 Task: Create a due date automation trigger when advanced on, on the tuesday before a card is due add fields with custom field "Resume" cleared at 11:00 AM.
Action: Mouse moved to (1027, 319)
Screenshot: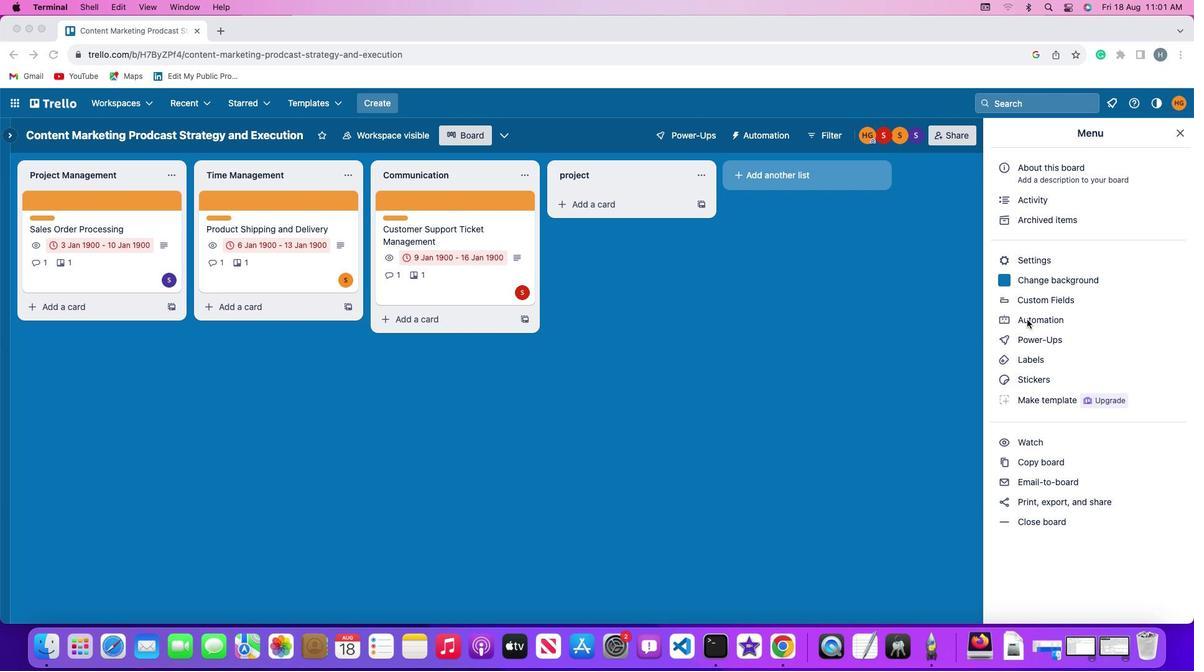 
Action: Mouse pressed left at (1027, 319)
Screenshot: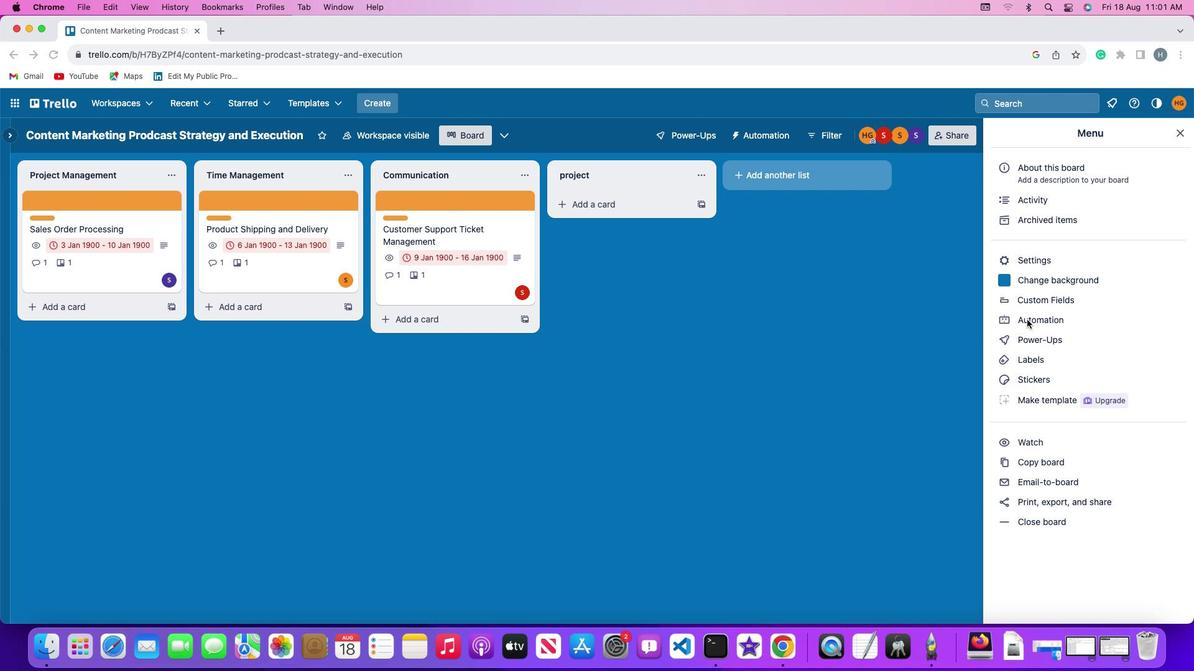 
Action: Mouse moved to (1027, 319)
Screenshot: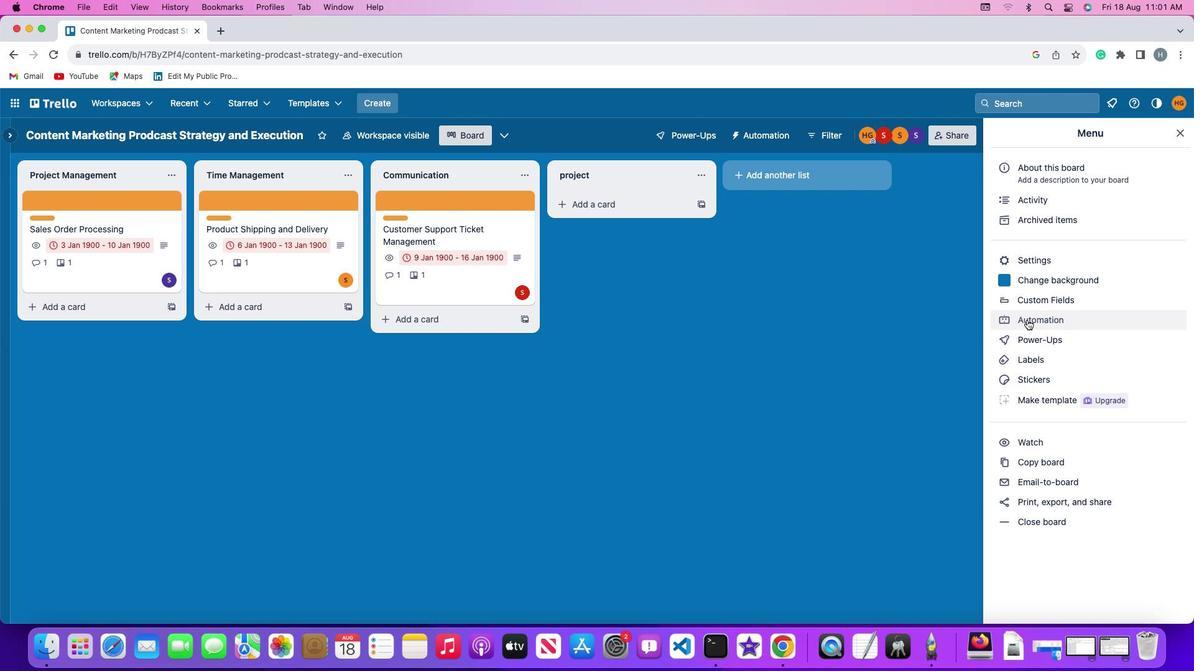
Action: Mouse pressed left at (1027, 319)
Screenshot: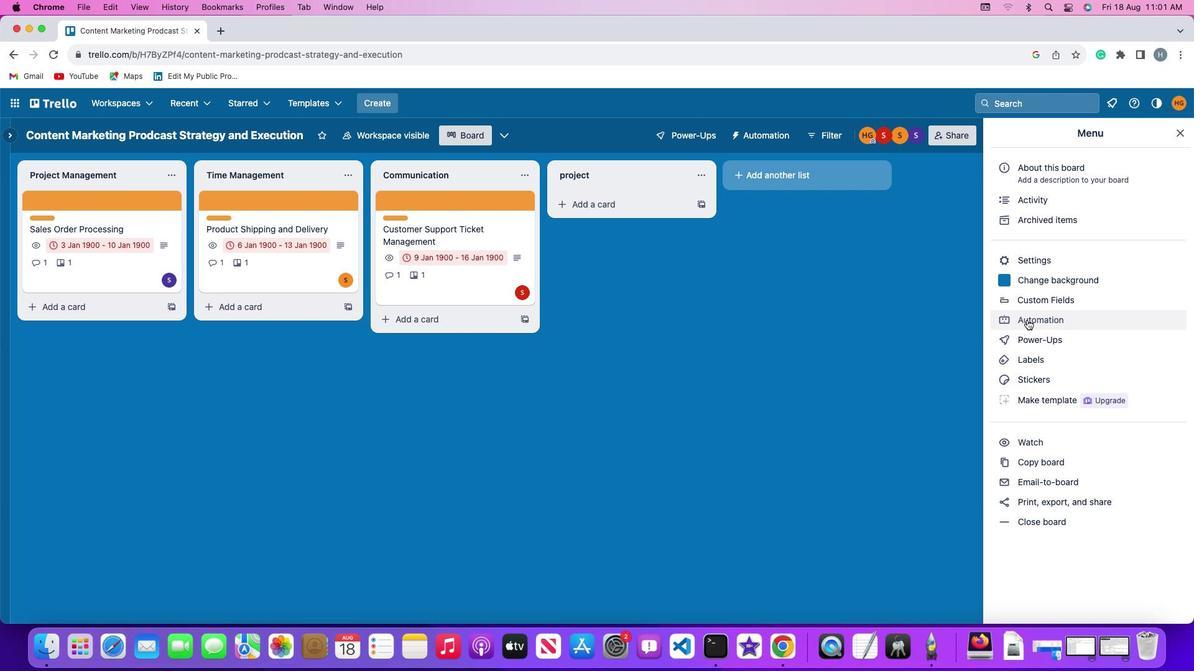 
Action: Mouse moved to (57, 295)
Screenshot: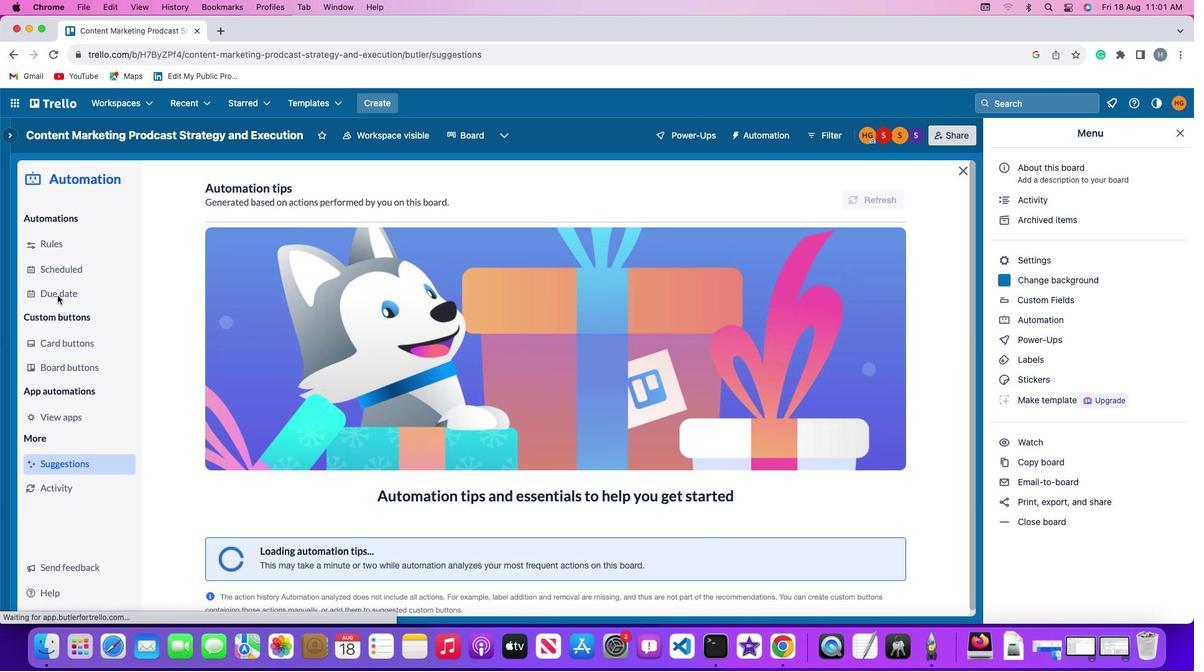 
Action: Mouse pressed left at (57, 295)
Screenshot: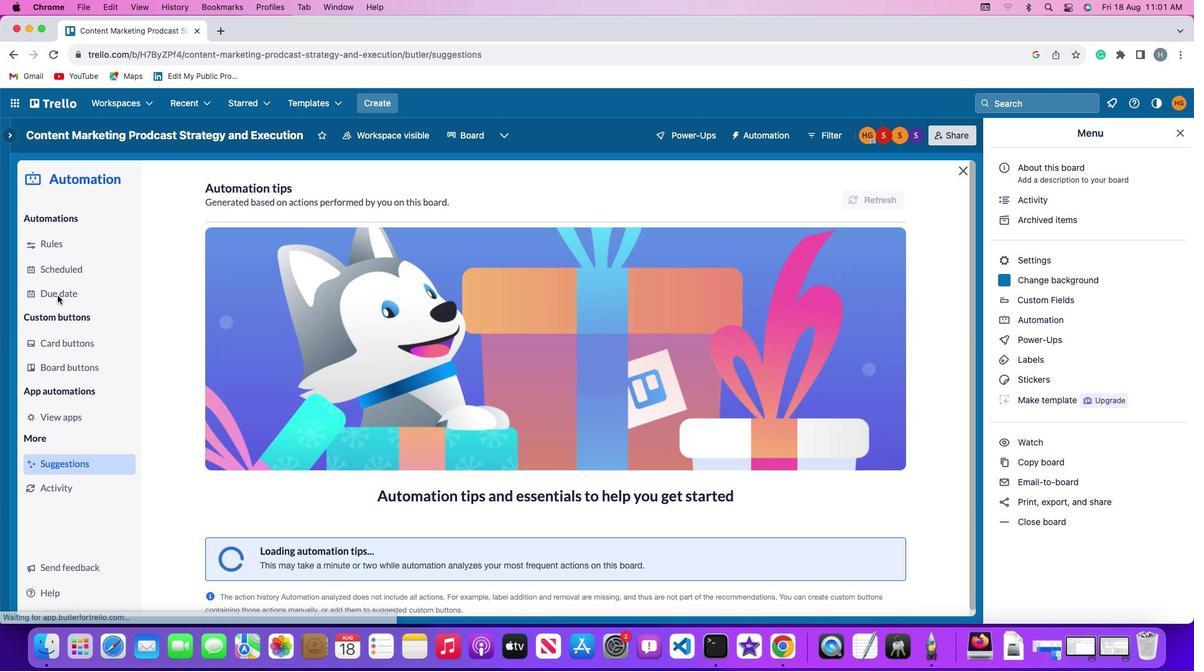 
Action: Mouse moved to (835, 191)
Screenshot: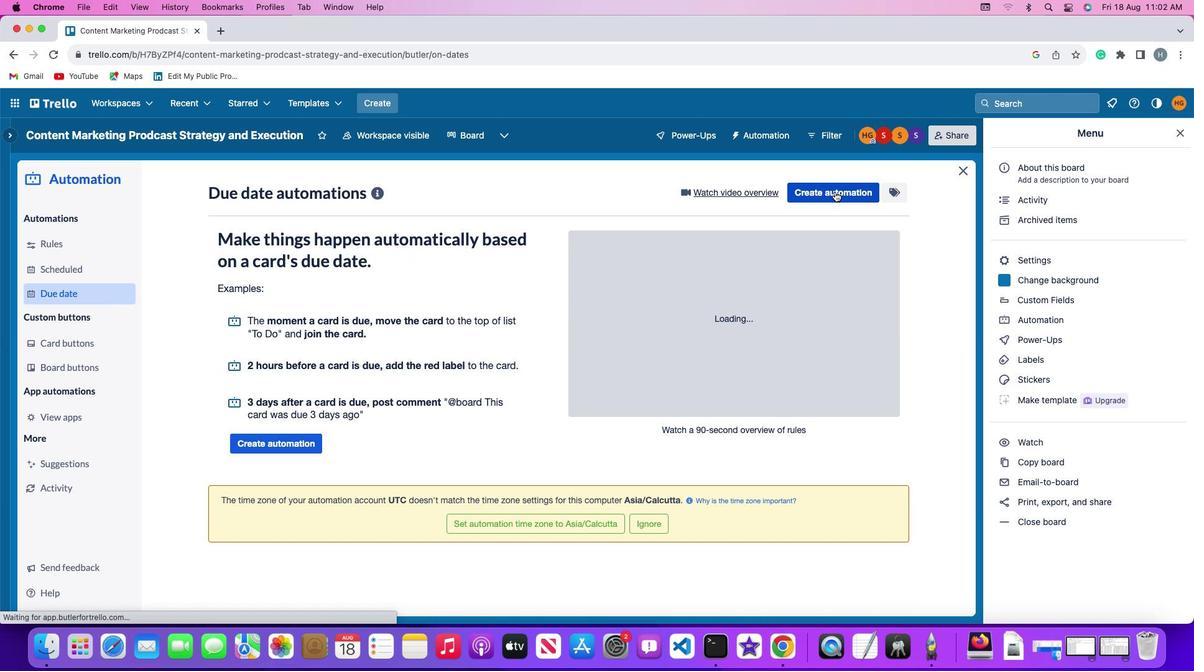 
Action: Mouse pressed left at (835, 191)
Screenshot: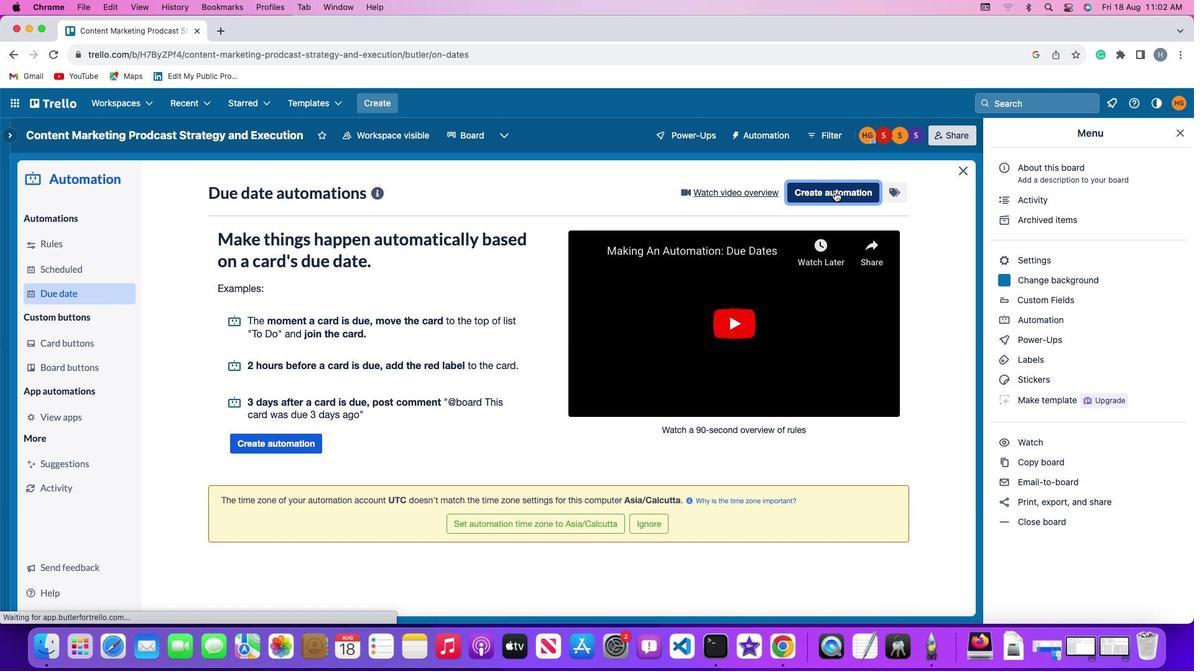 
Action: Mouse moved to (248, 310)
Screenshot: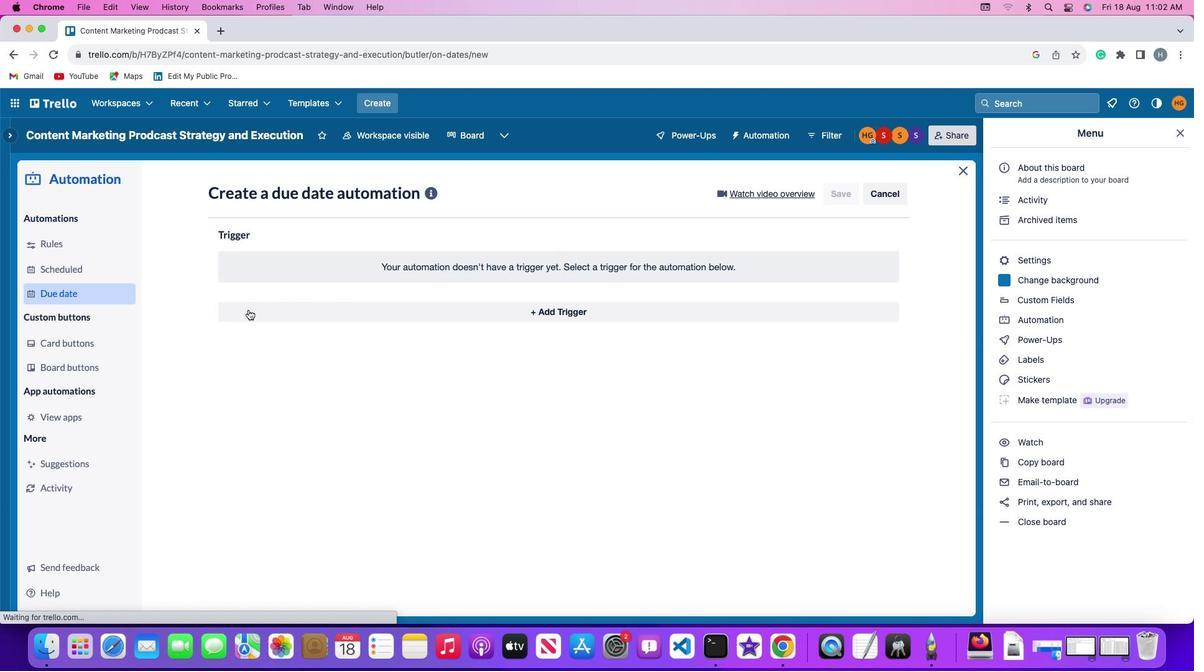 
Action: Mouse pressed left at (248, 310)
Screenshot: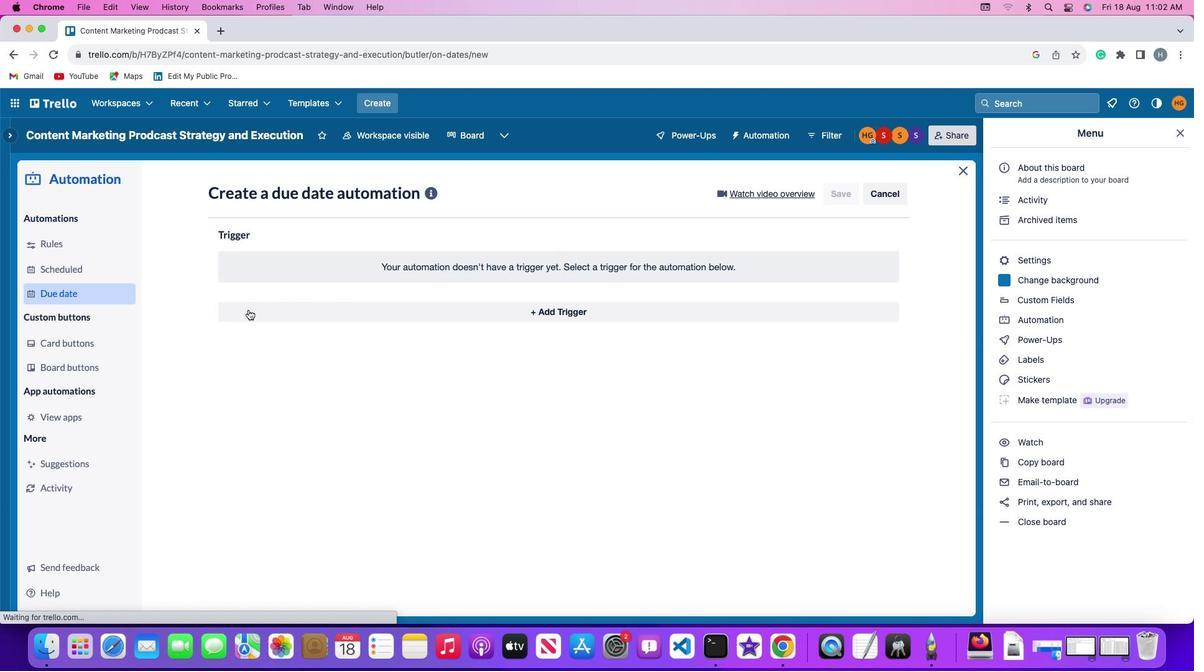 
Action: Mouse moved to (266, 546)
Screenshot: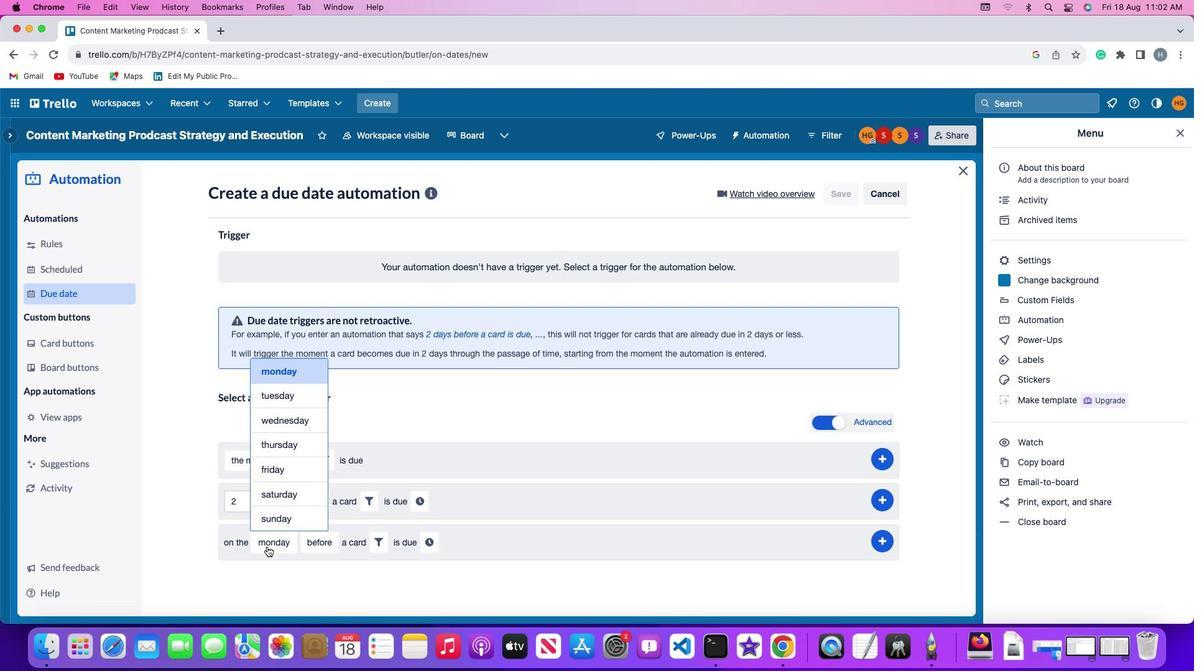 
Action: Mouse pressed left at (266, 546)
Screenshot: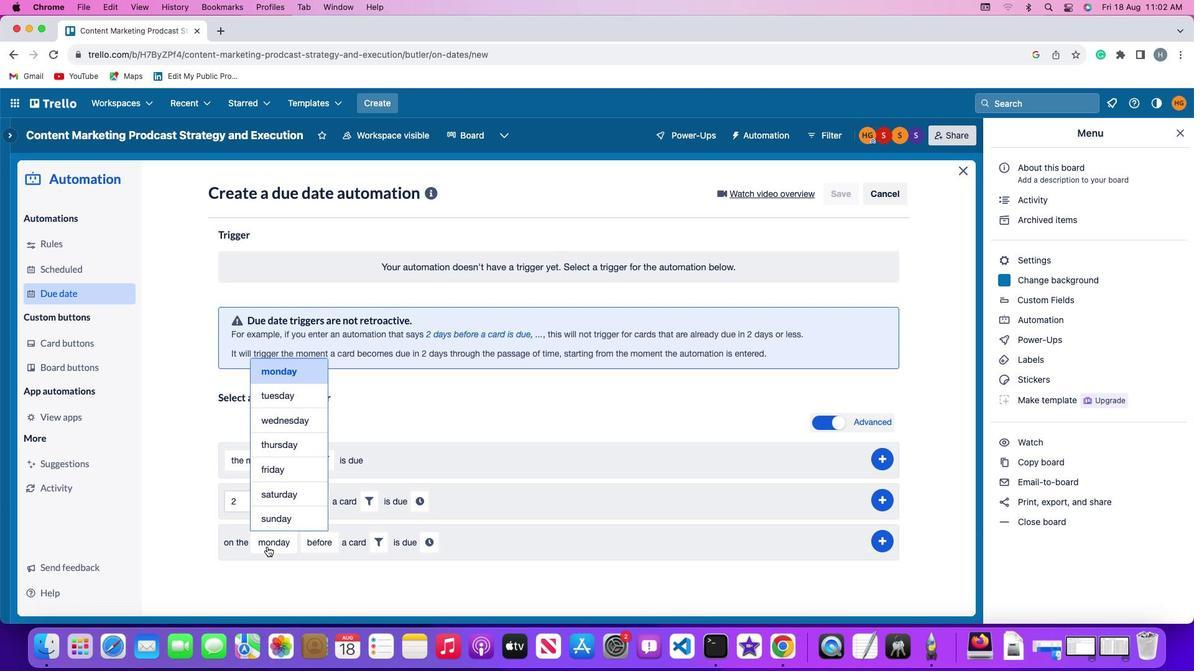 
Action: Mouse moved to (289, 393)
Screenshot: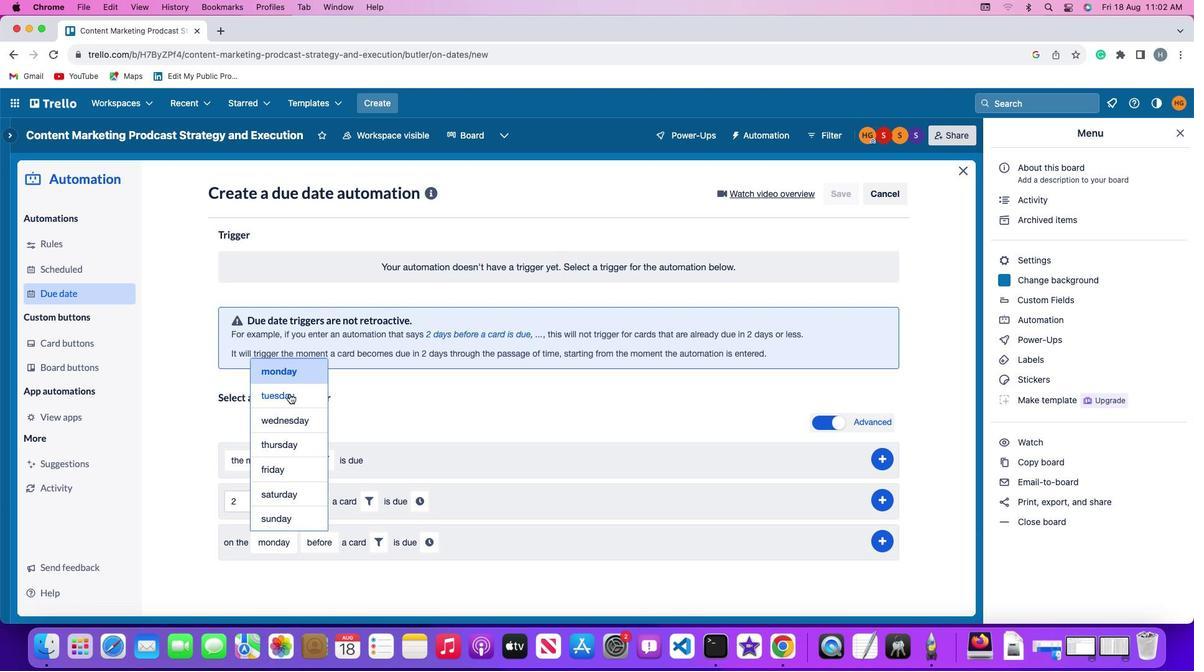 
Action: Mouse pressed left at (289, 393)
Screenshot: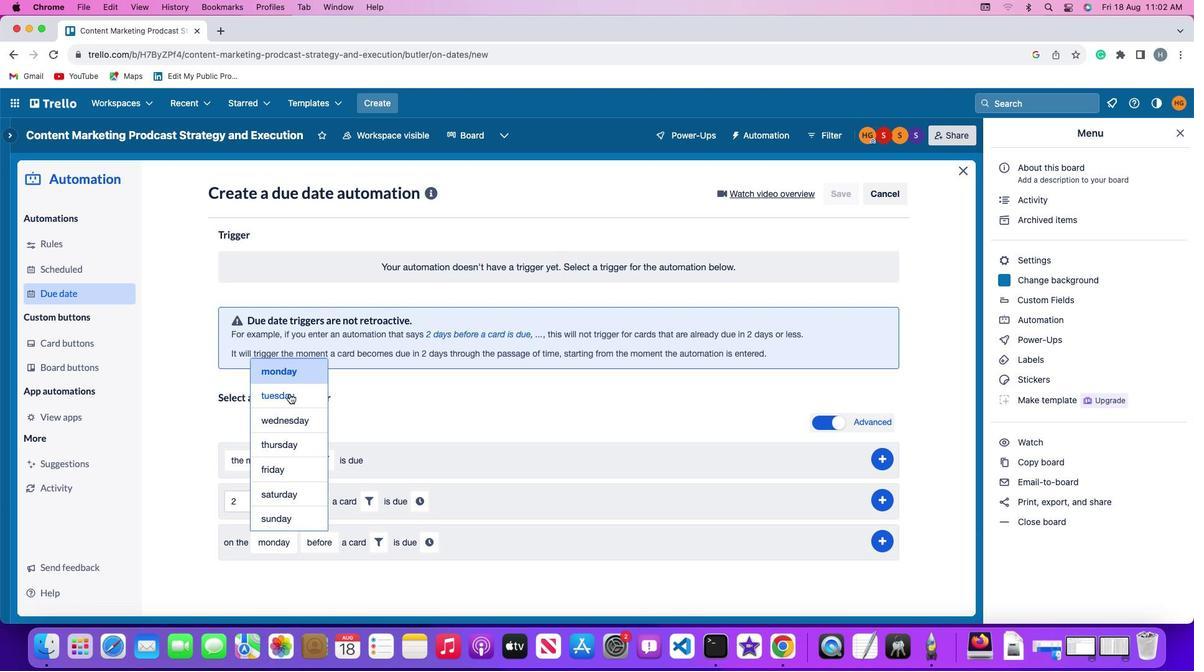 
Action: Mouse moved to (320, 543)
Screenshot: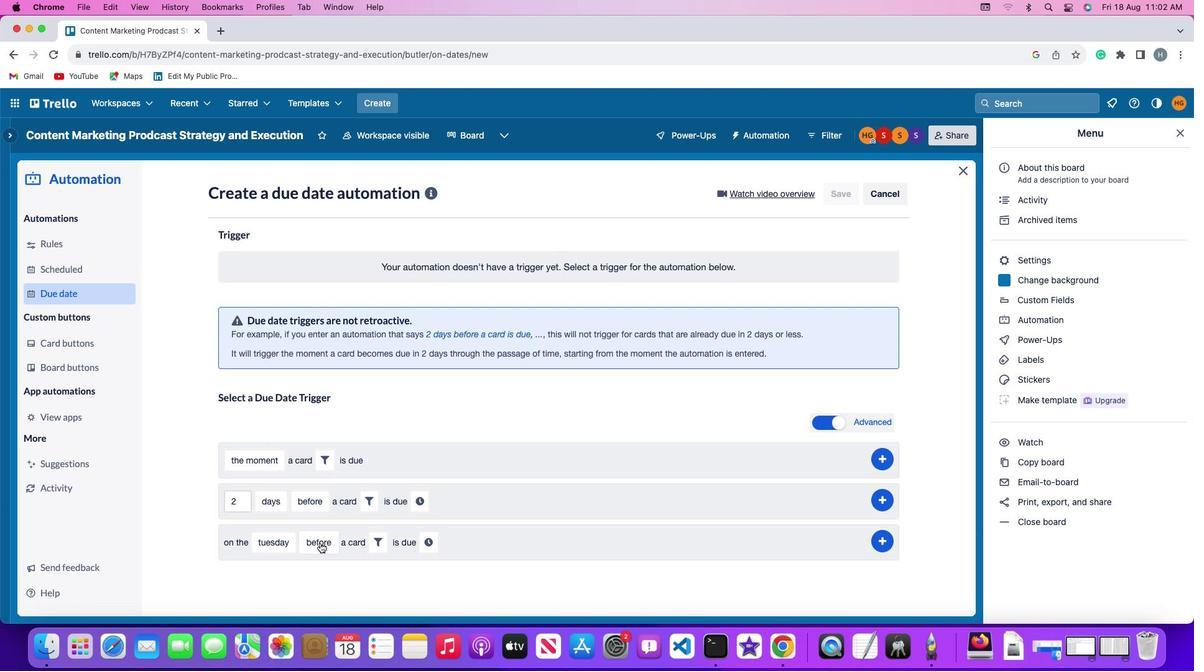 
Action: Mouse pressed left at (320, 543)
Screenshot: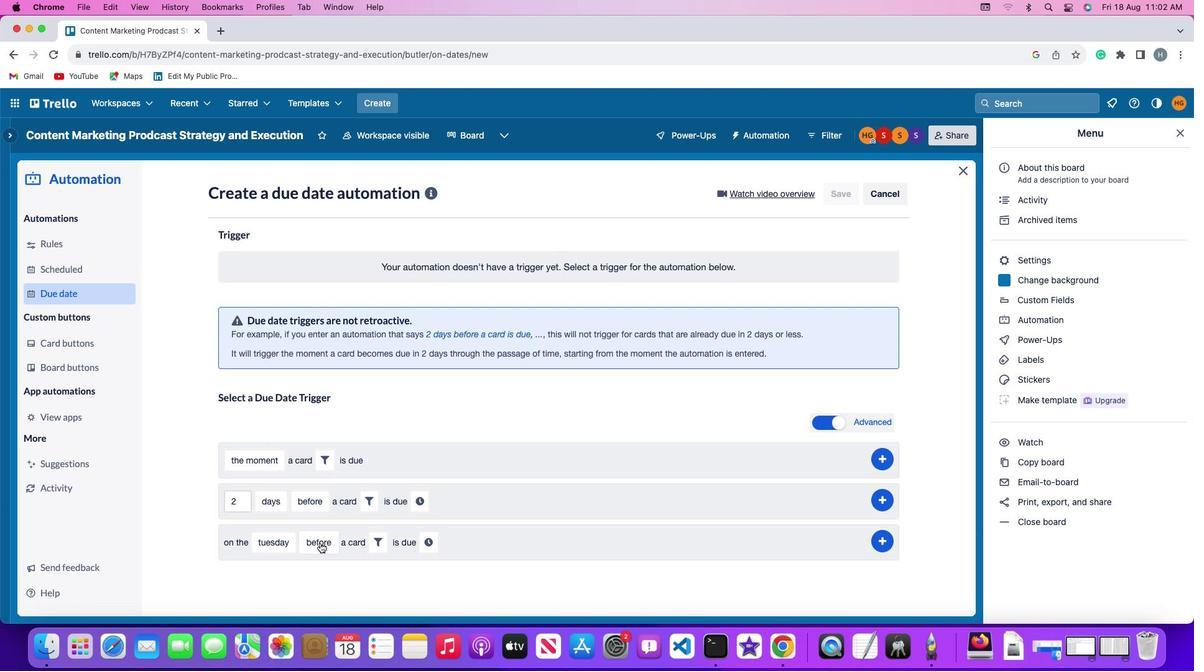 
Action: Mouse moved to (347, 441)
Screenshot: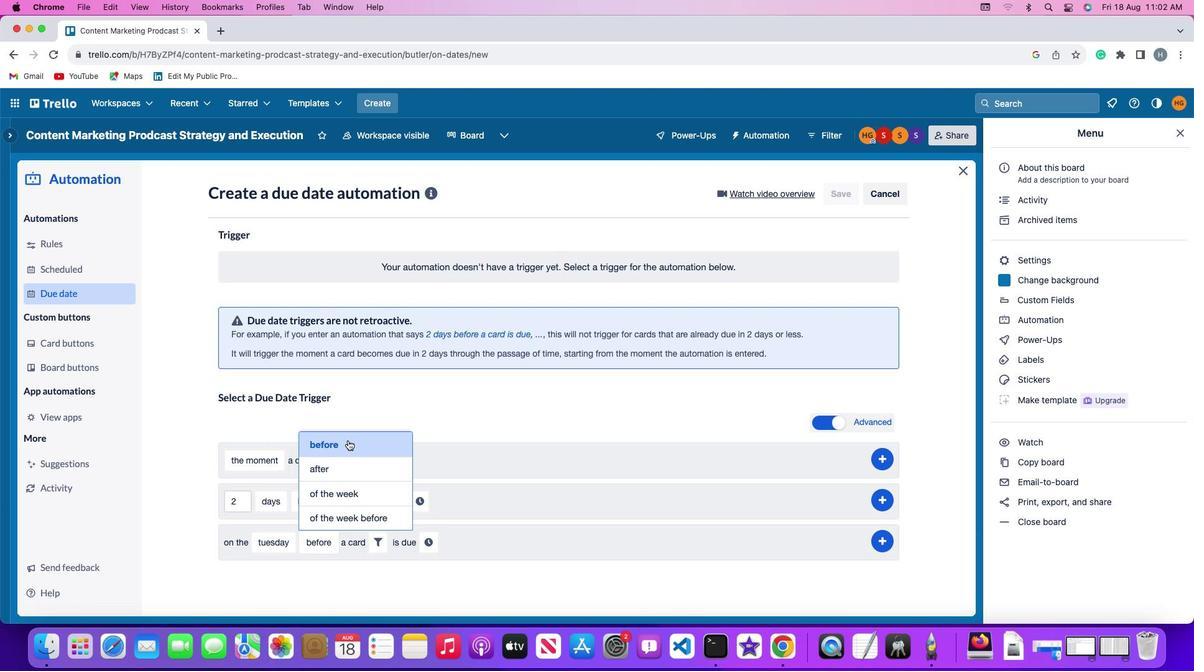 
Action: Mouse pressed left at (347, 441)
Screenshot: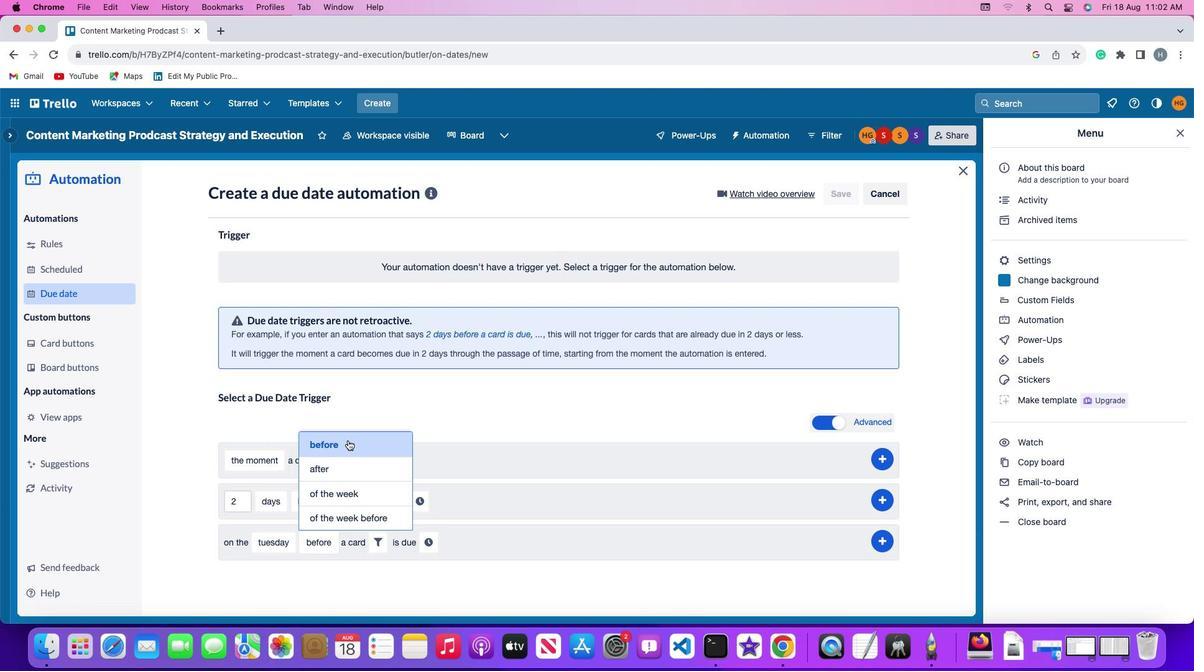 
Action: Mouse moved to (381, 539)
Screenshot: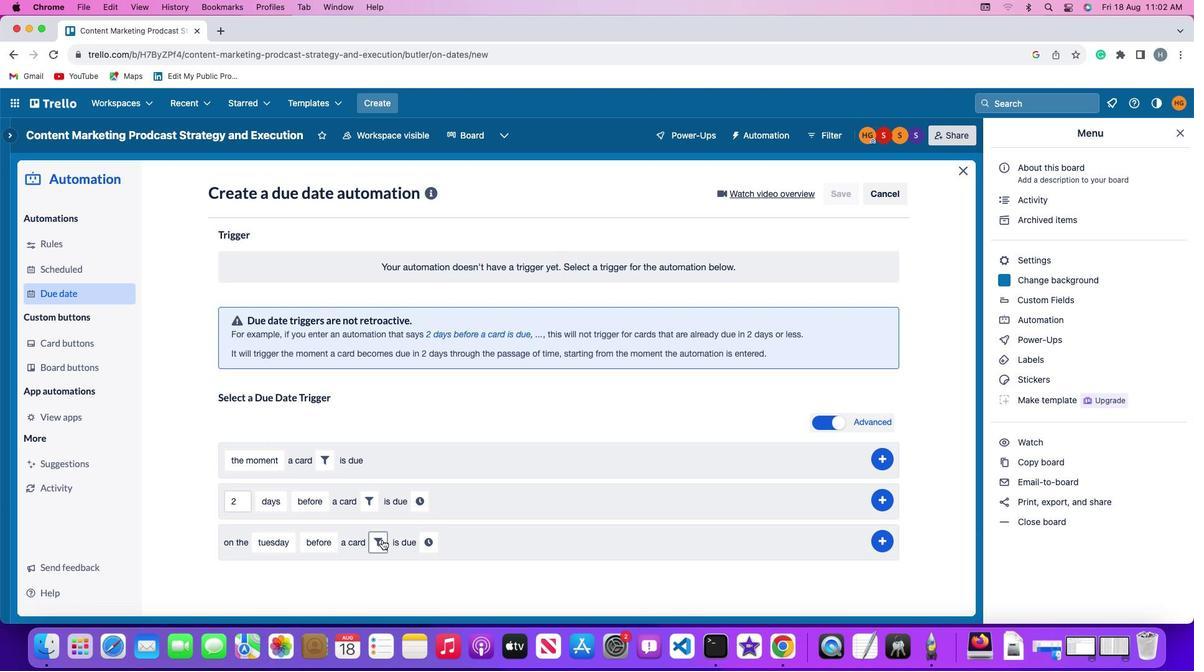 
Action: Mouse pressed left at (381, 539)
Screenshot: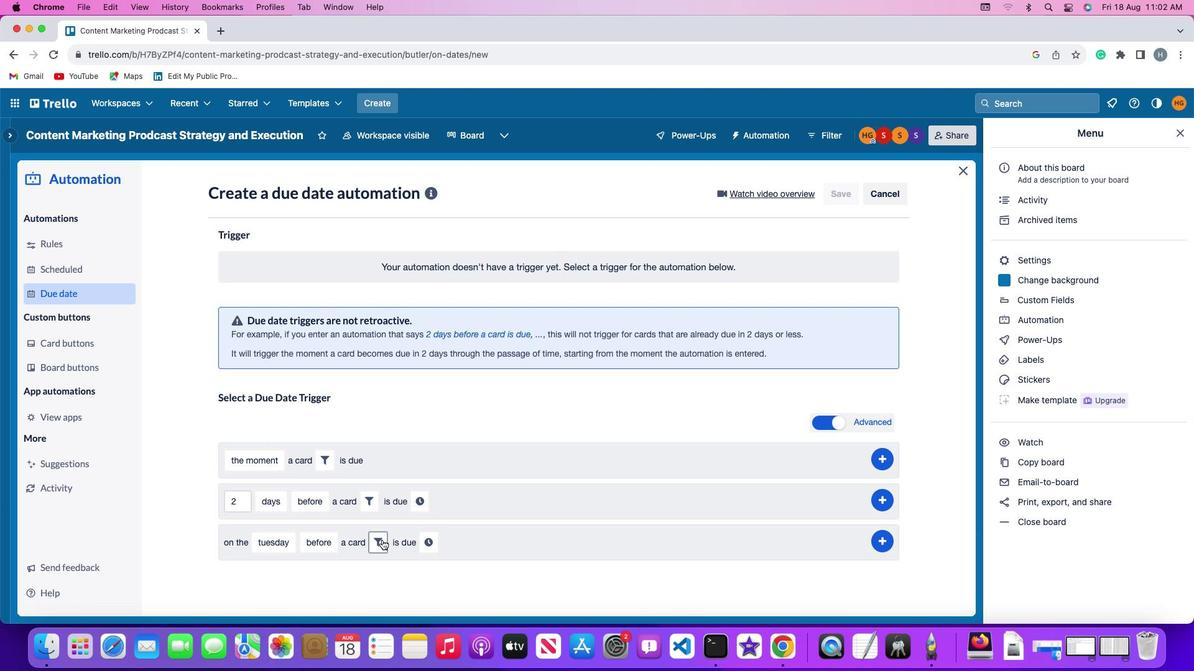 
Action: Mouse moved to (583, 585)
Screenshot: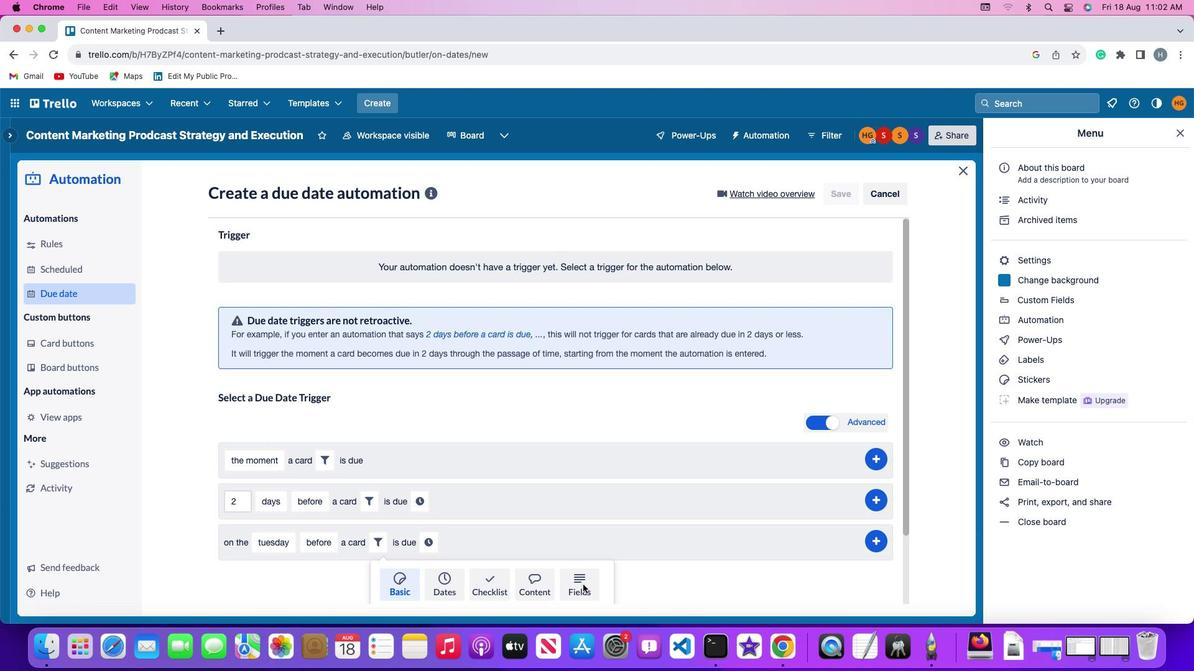
Action: Mouse pressed left at (583, 585)
Screenshot: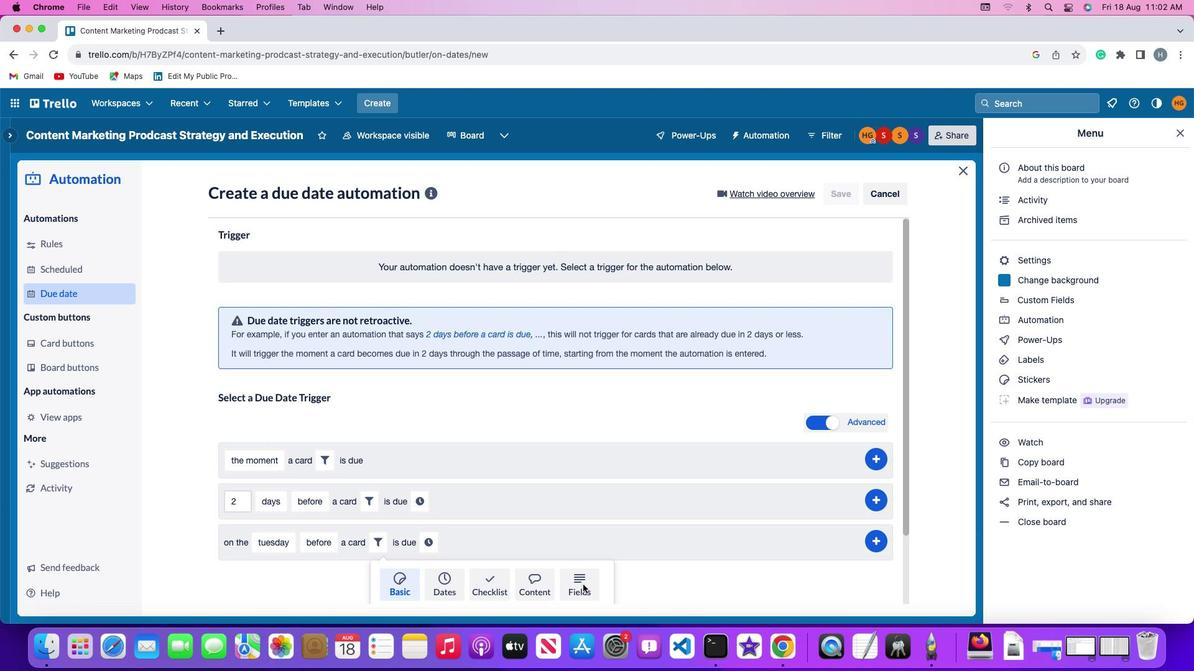 
Action: Mouse moved to (338, 581)
Screenshot: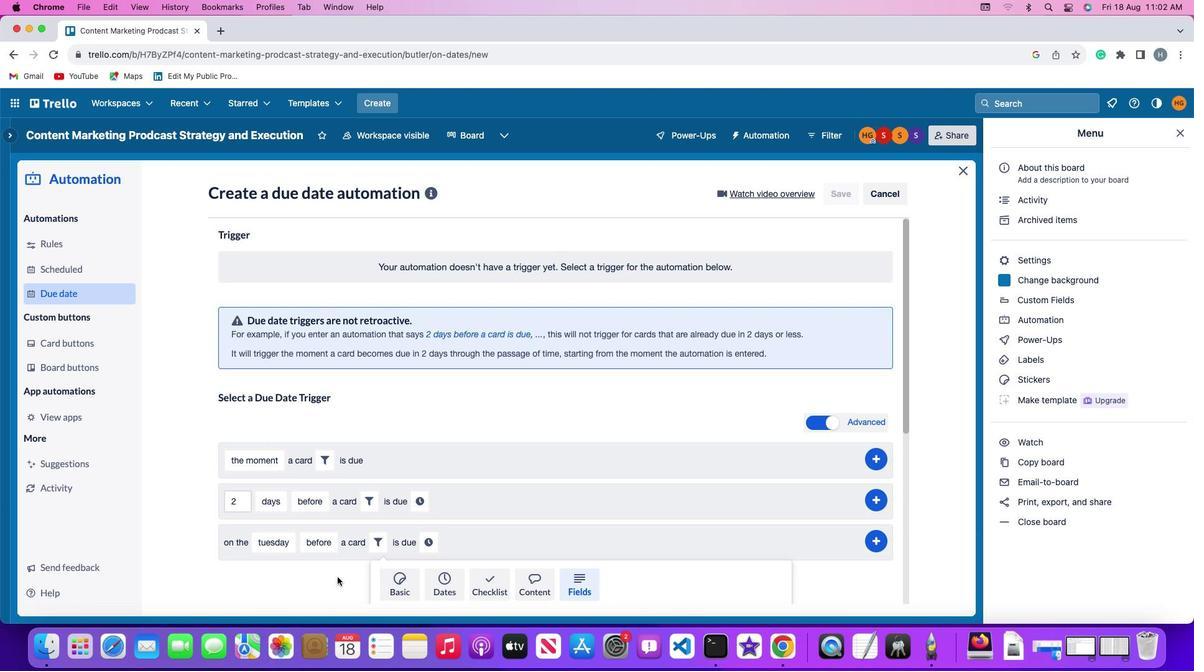 
Action: Mouse scrolled (338, 581) with delta (0, 0)
Screenshot: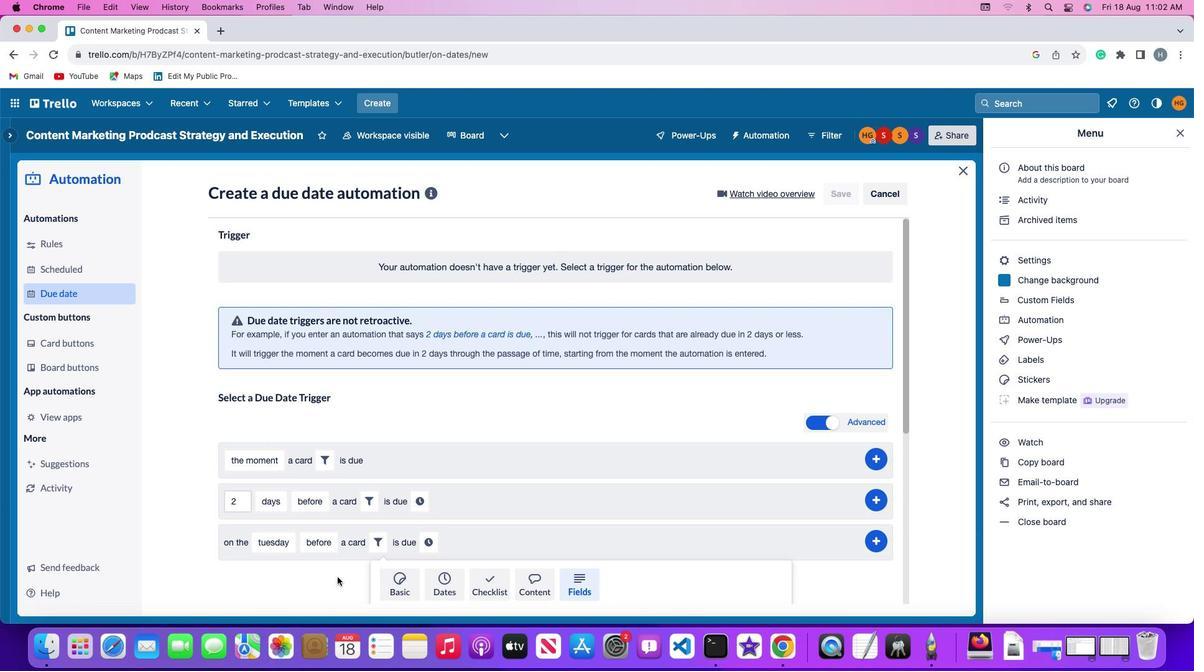 
Action: Mouse moved to (338, 580)
Screenshot: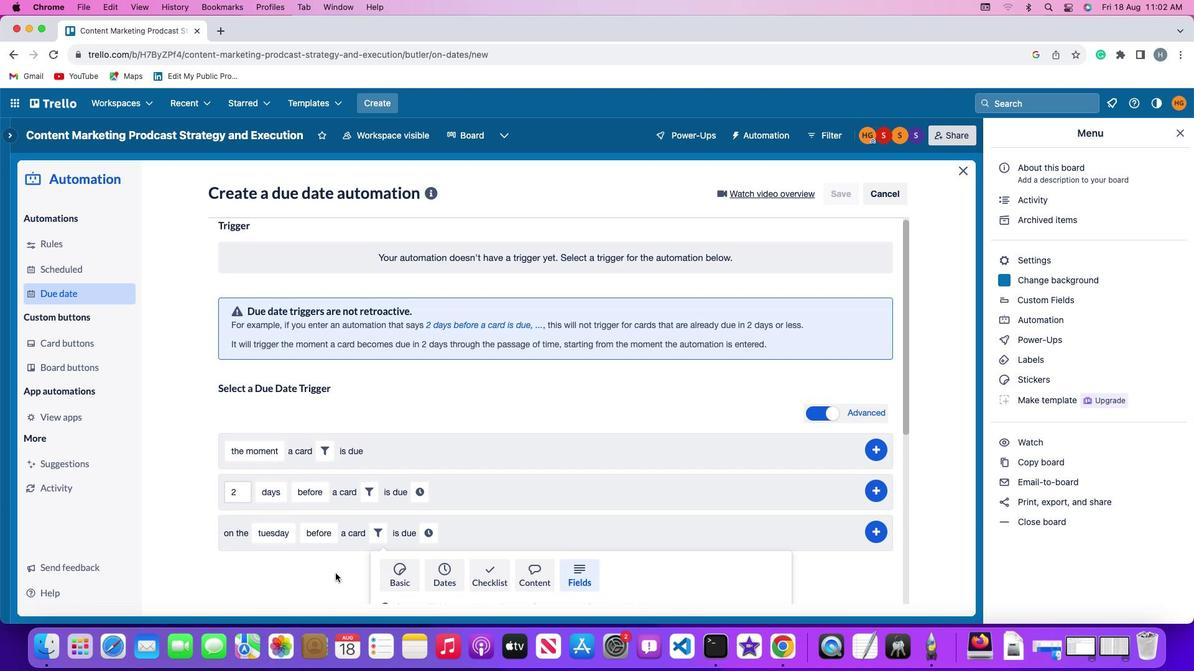 
Action: Mouse scrolled (338, 580) with delta (0, 0)
Screenshot: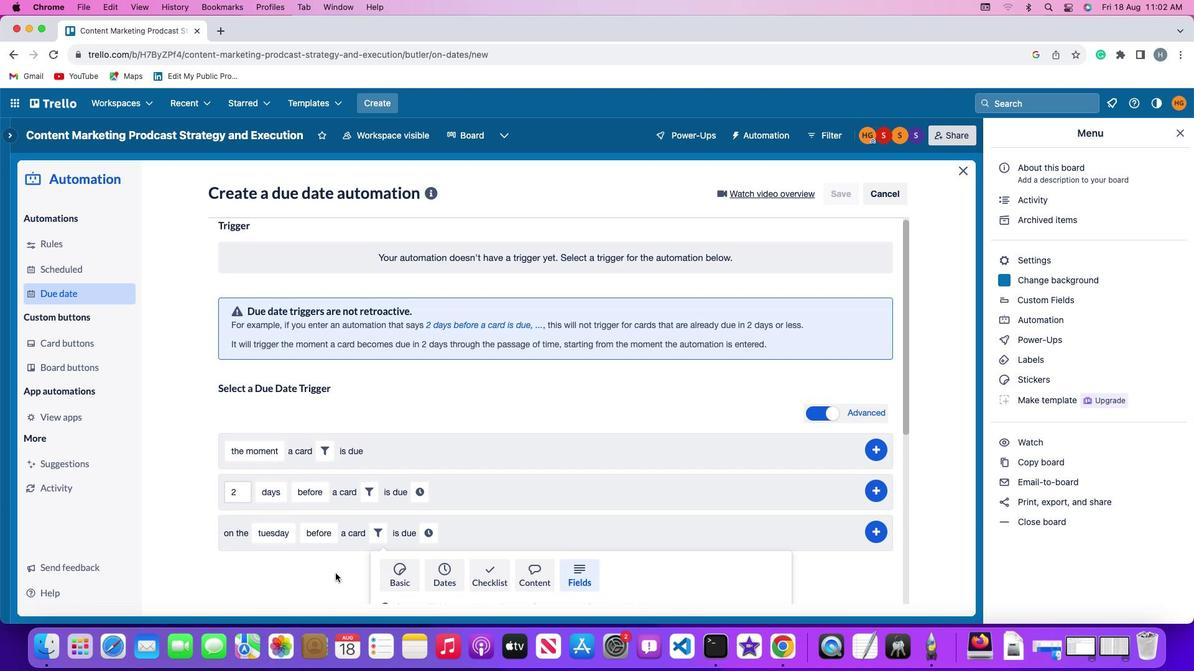 
Action: Mouse moved to (338, 579)
Screenshot: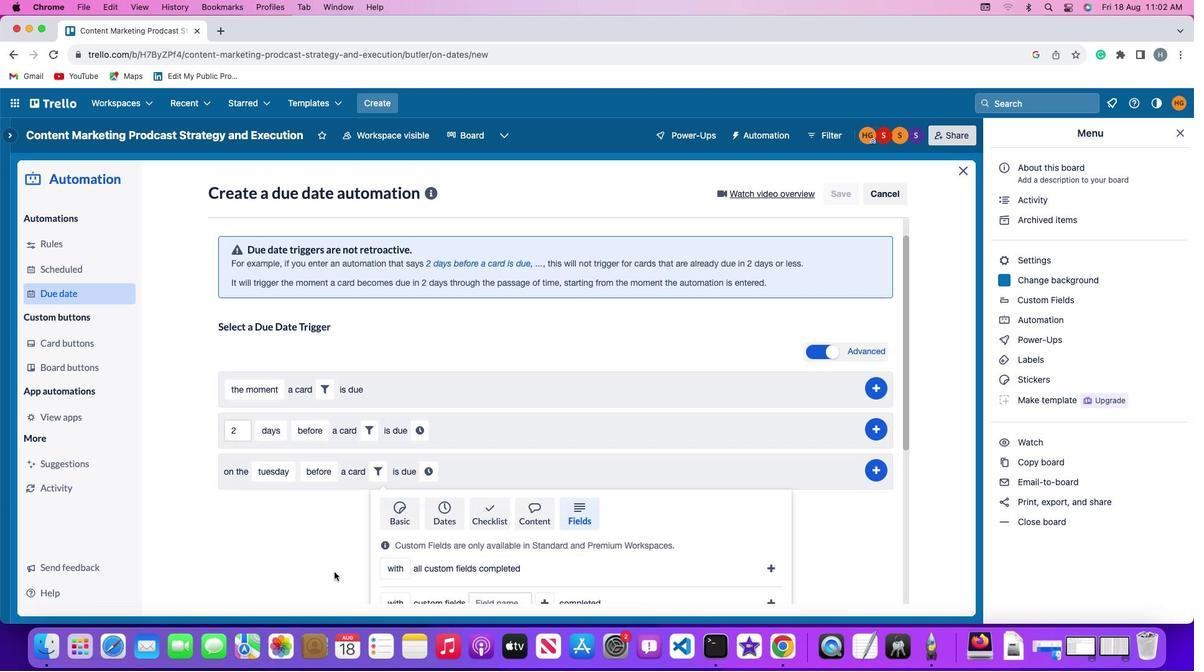 
Action: Mouse scrolled (338, 579) with delta (0, -1)
Screenshot: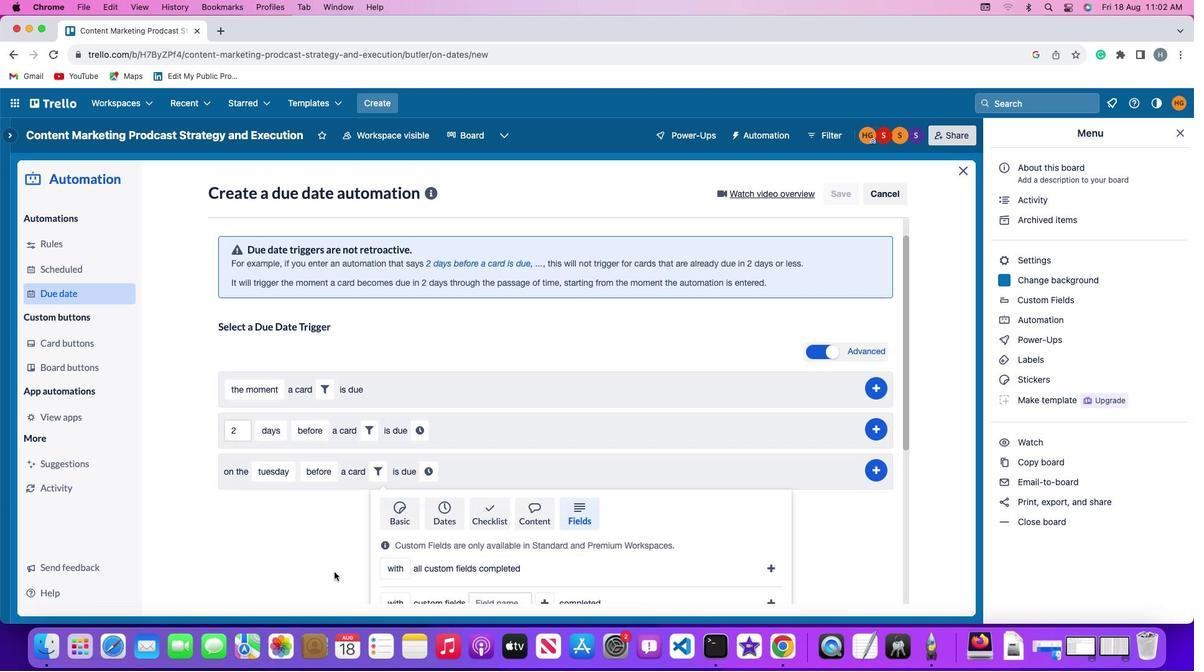 
Action: Mouse moved to (337, 577)
Screenshot: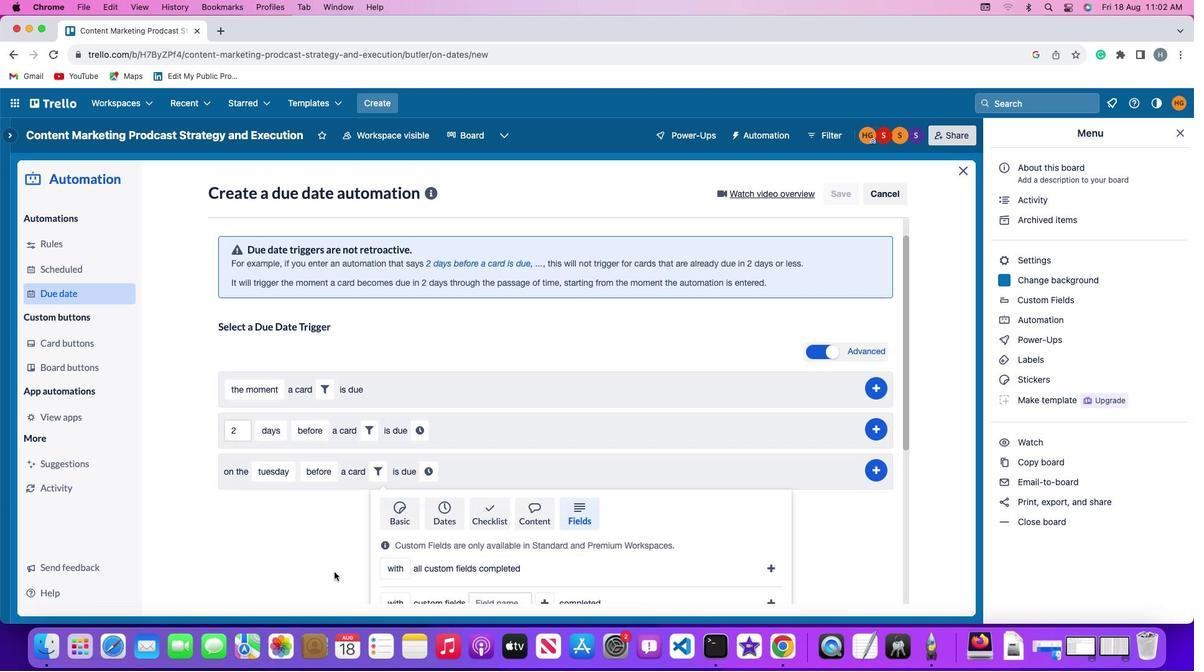 
Action: Mouse scrolled (337, 577) with delta (0, -3)
Screenshot: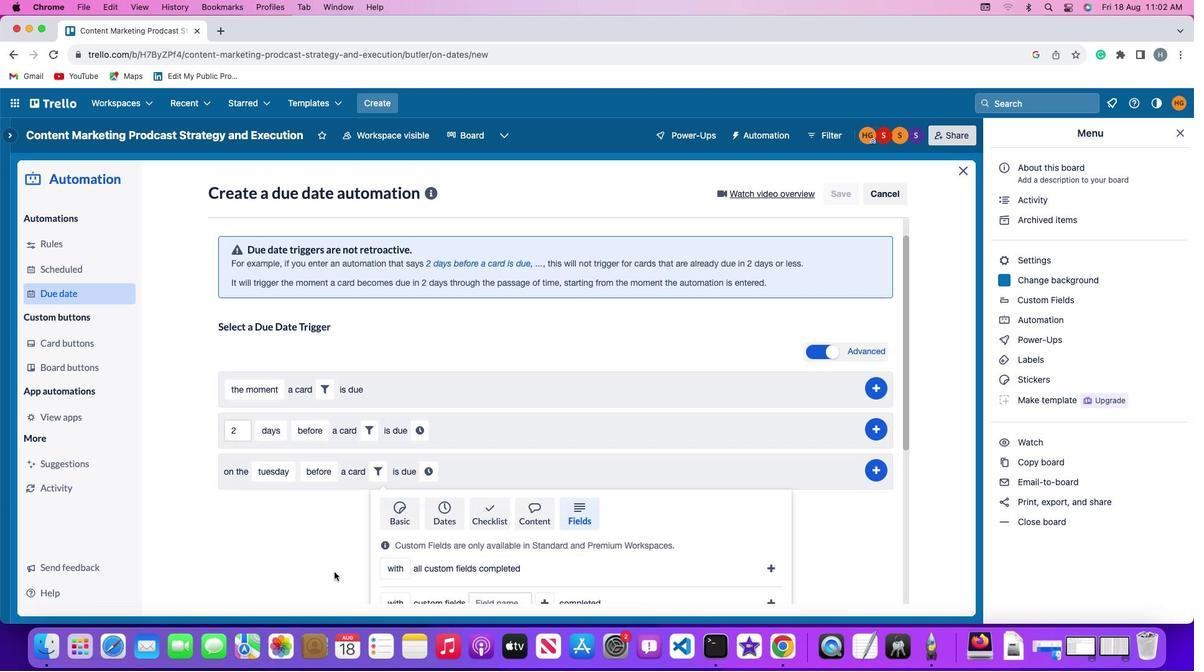 
Action: Mouse moved to (335, 573)
Screenshot: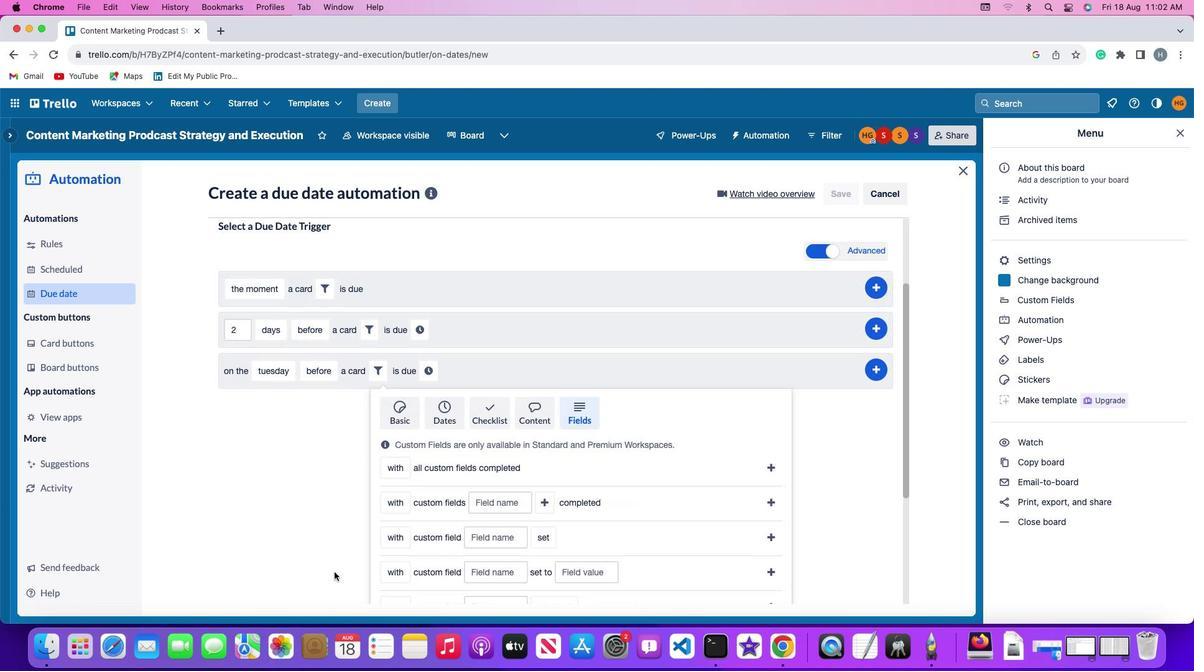 
Action: Mouse scrolled (335, 573) with delta (0, -3)
Screenshot: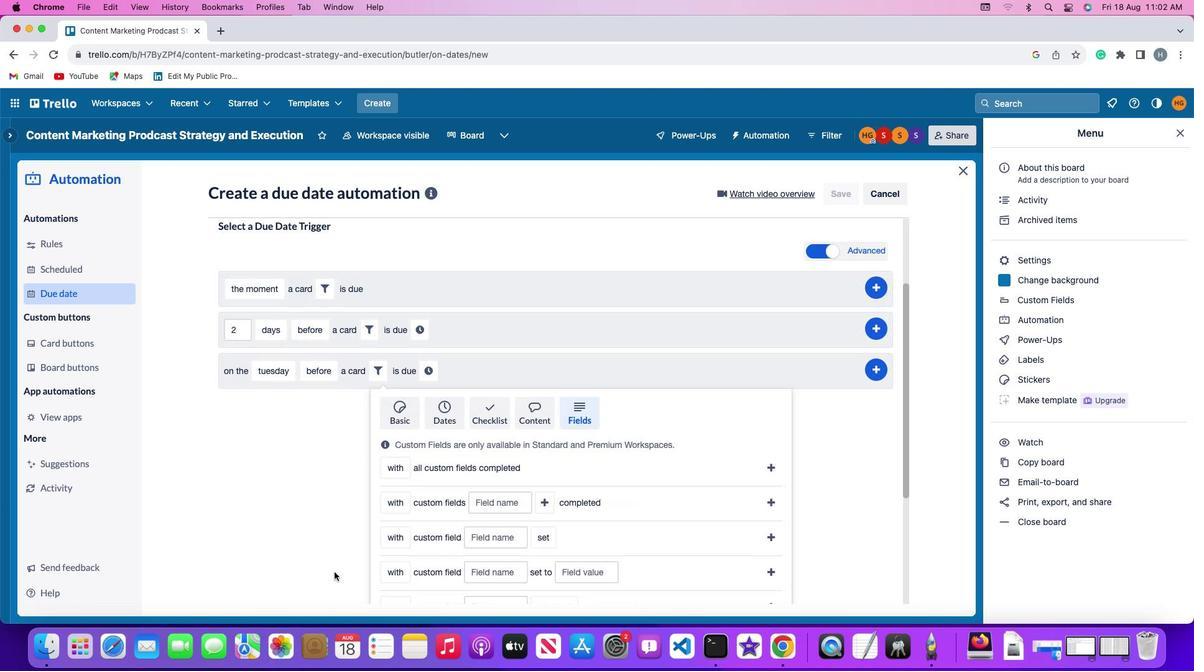 
Action: Mouse moved to (331, 566)
Screenshot: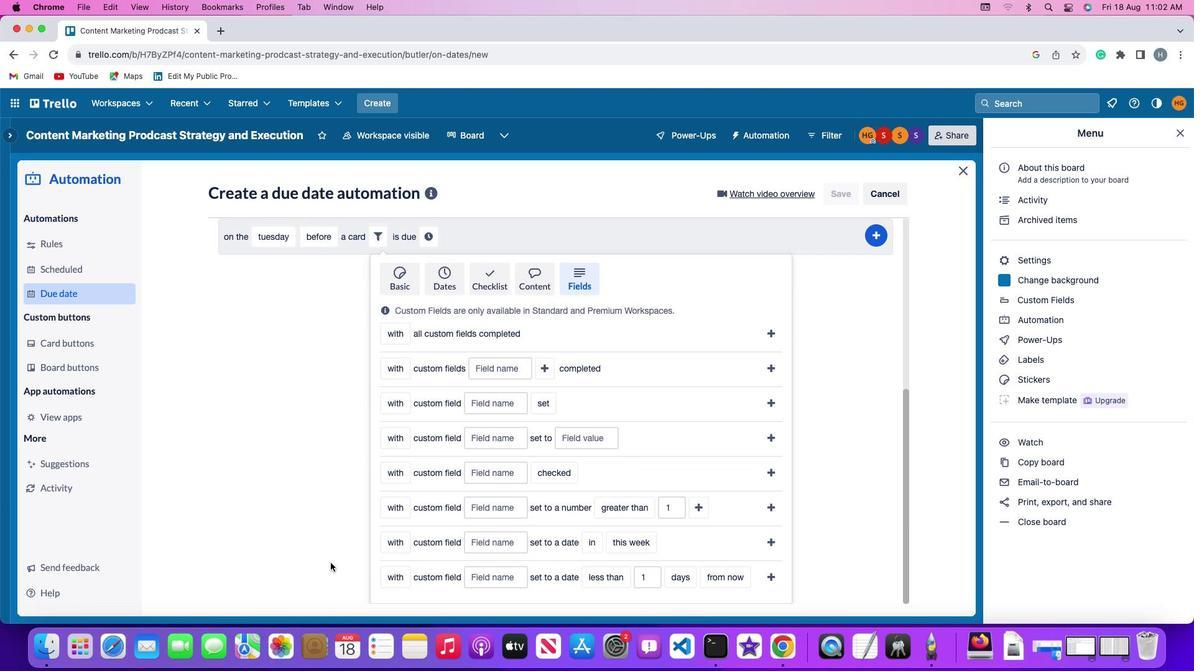 
Action: Mouse scrolled (331, 566) with delta (0, 0)
Screenshot: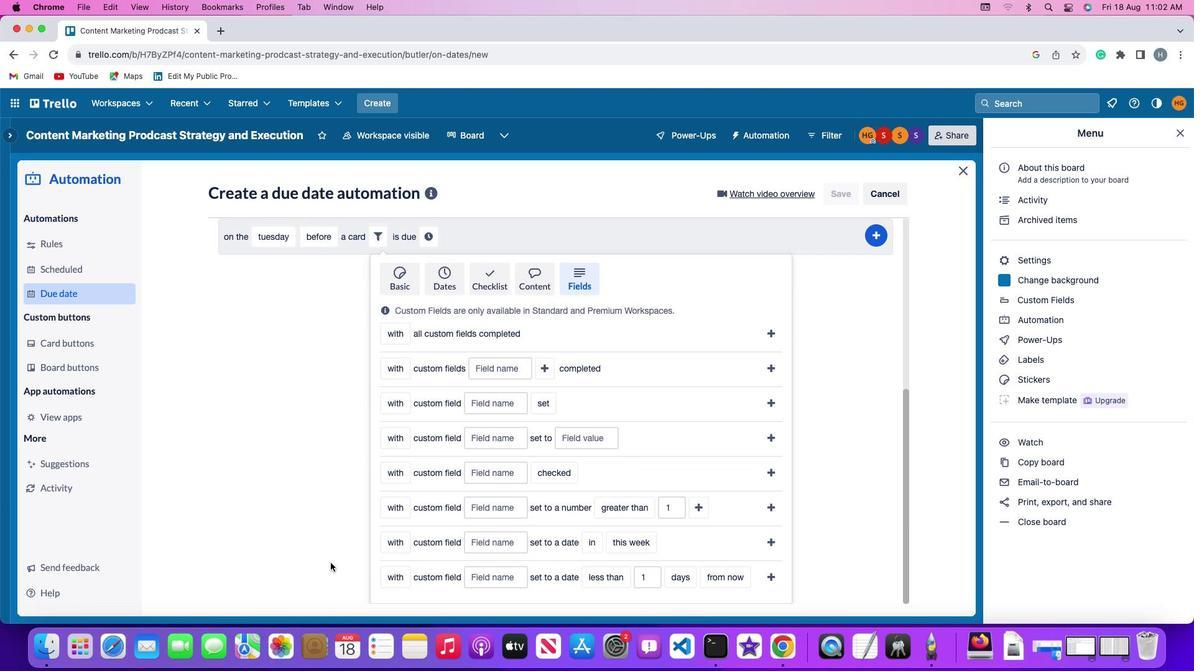 
Action: Mouse moved to (331, 566)
Screenshot: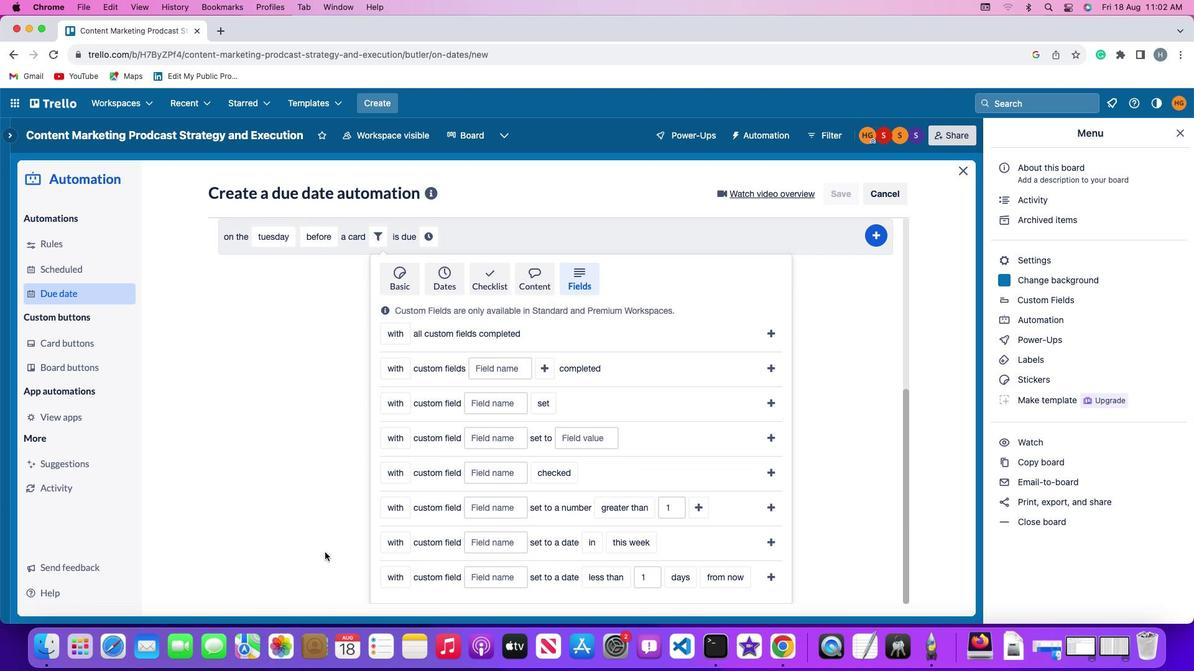 
Action: Mouse scrolled (331, 566) with delta (0, 0)
Screenshot: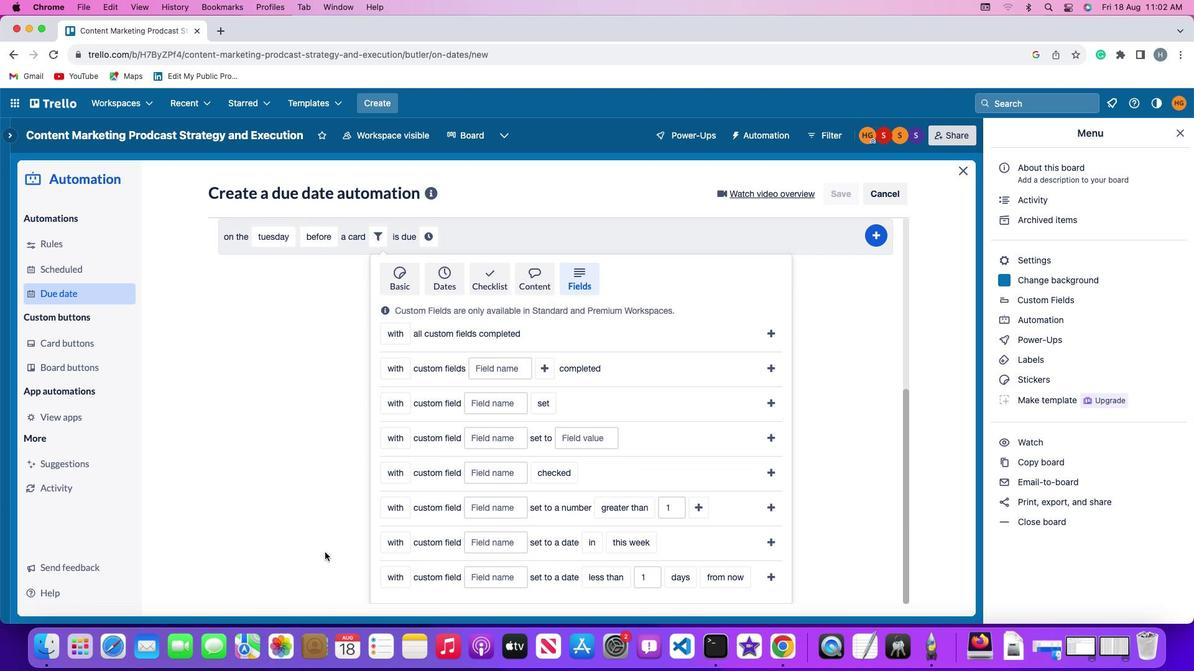
Action: Mouse moved to (331, 566)
Screenshot: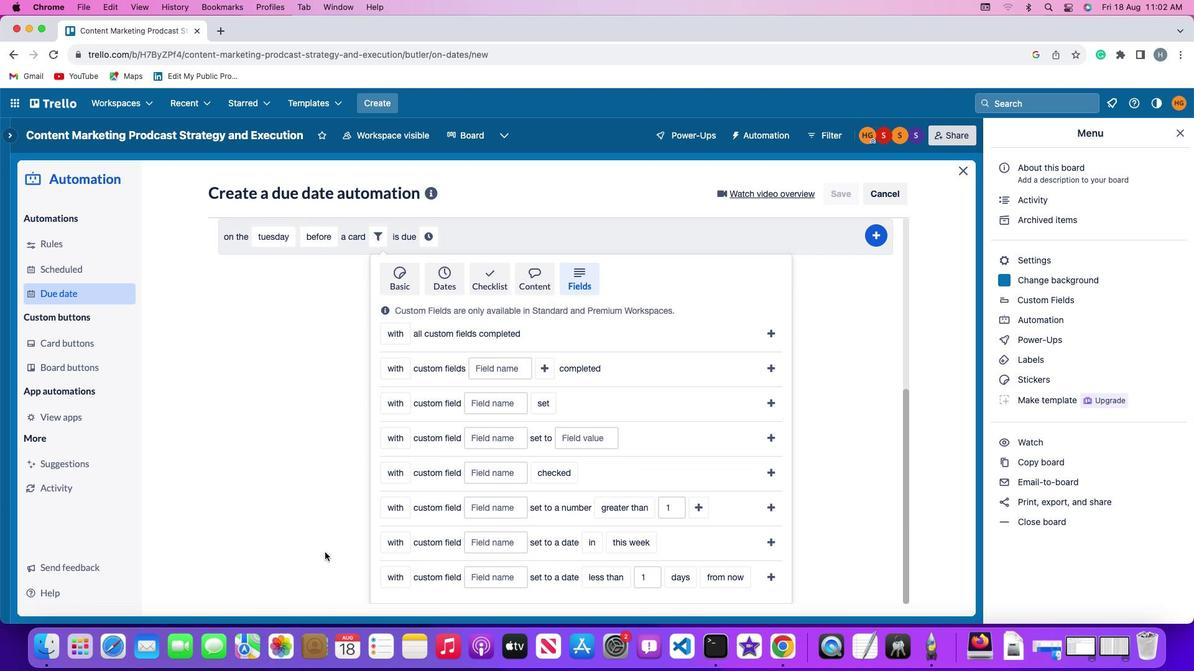 
Action: Mouse scrolled (331, 566) with delta (0, -1)
Screenshot: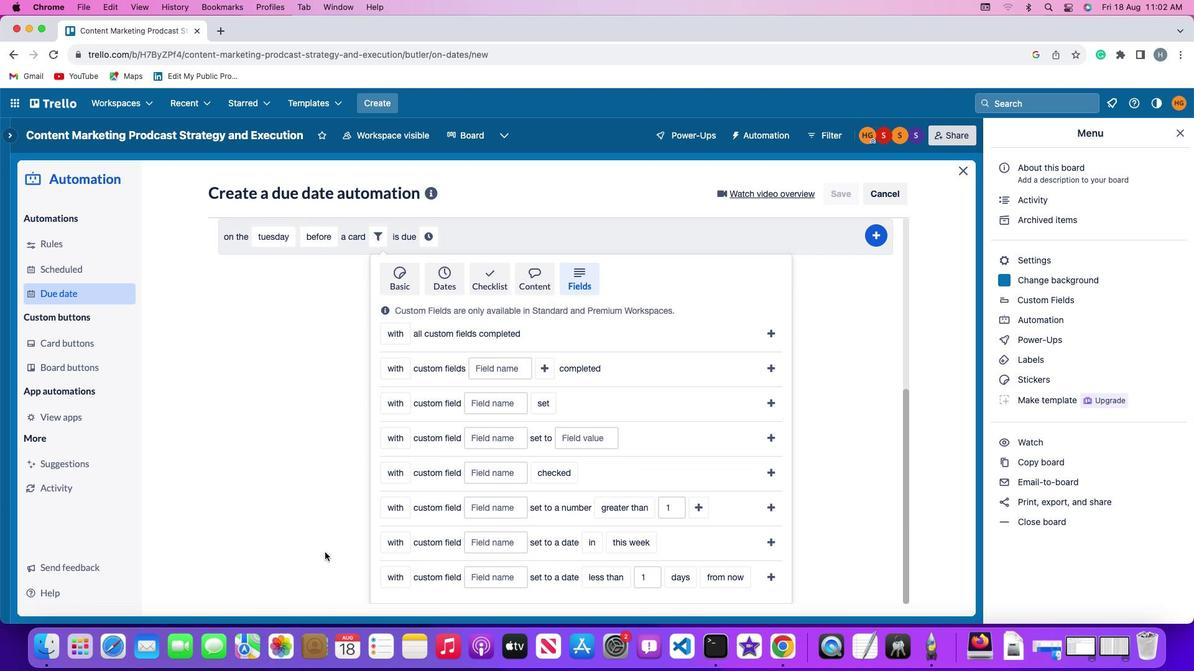 
Action: Mouse moved to (331, 564)
Screenshot: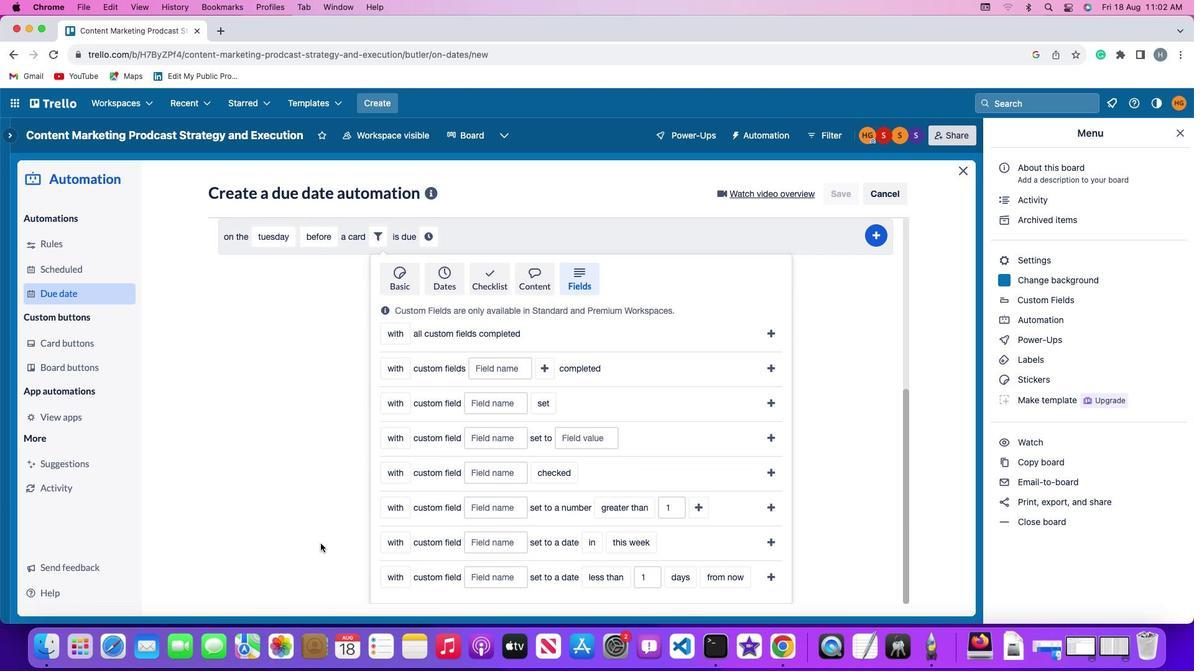 
Action: Mouse scrolled (331, 564) with delta (0, -3)
Screenshot: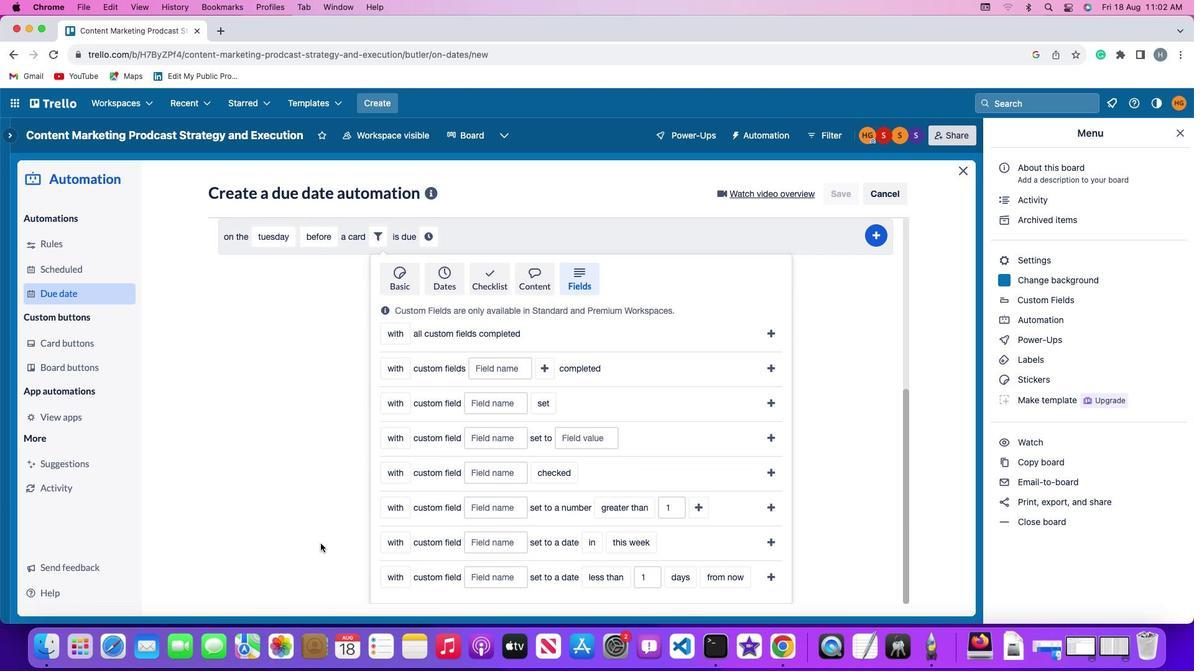
Action: Mouse moved to (394, 394)
Screenshot: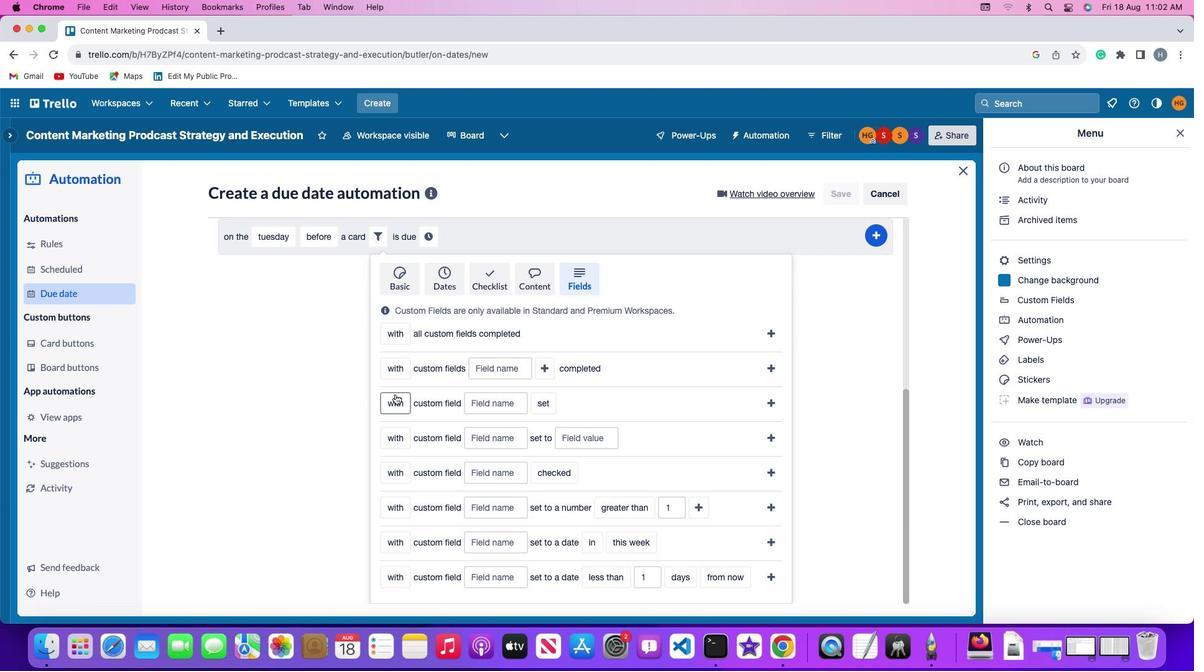 
Action: Mouse pressed left at (394, 394)
Screenshot: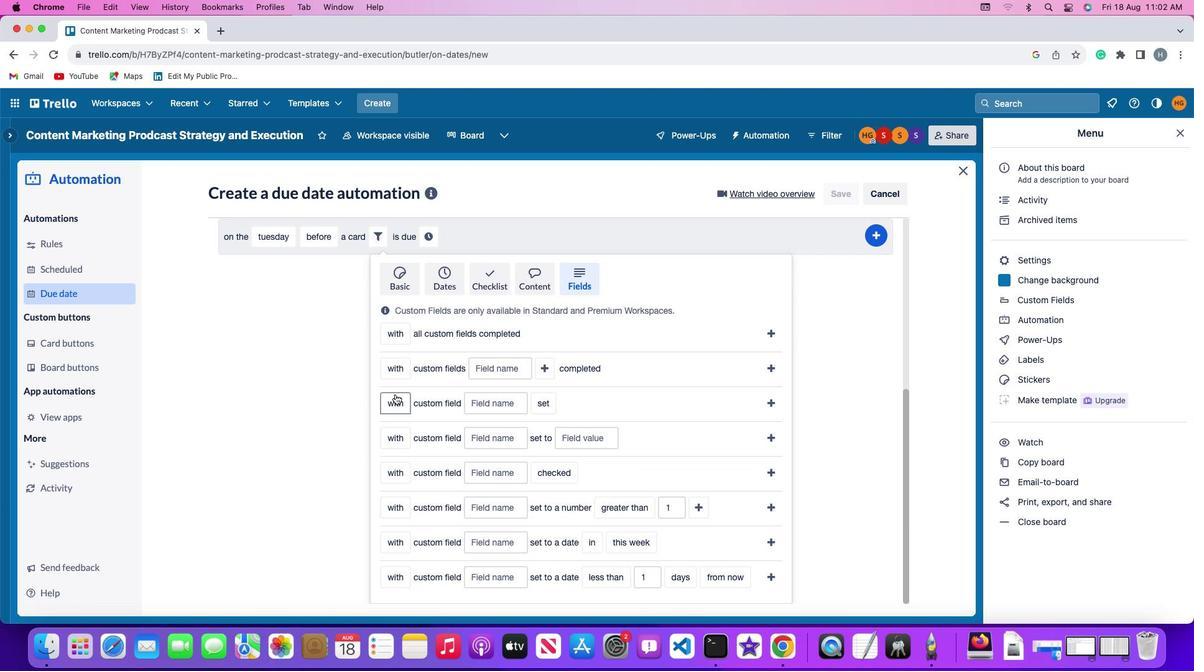 
Action: Mouse moved to (400, 436)
Screenshot: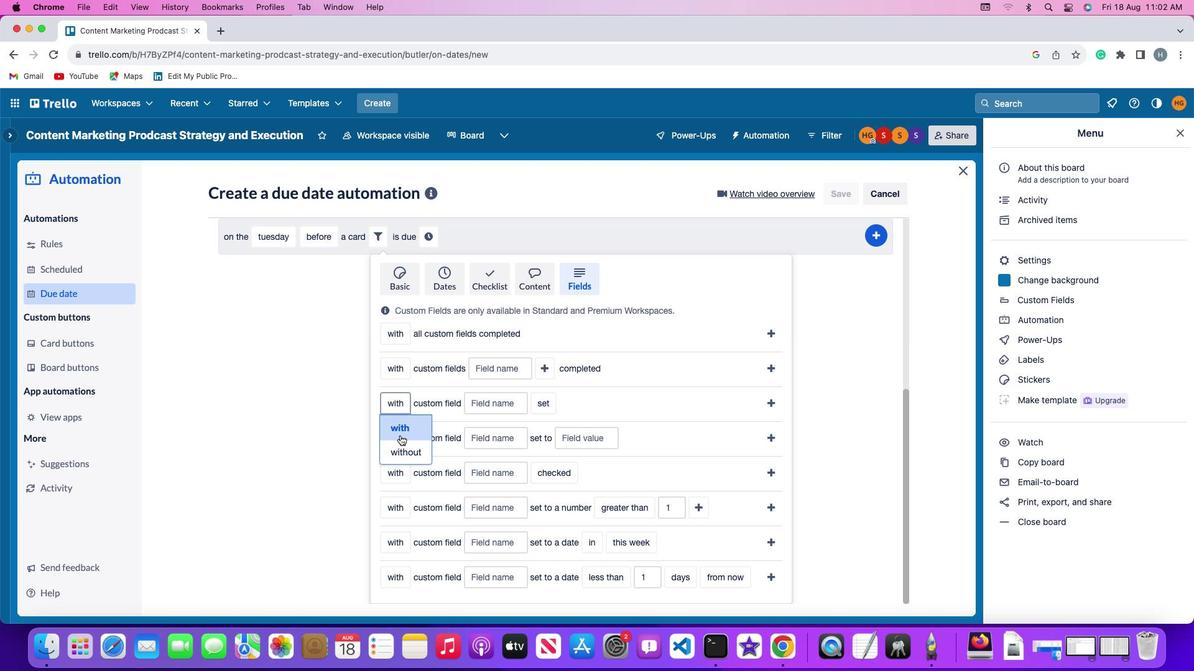 
Action: Mouse pressed left at (400, 436)
Screenshot: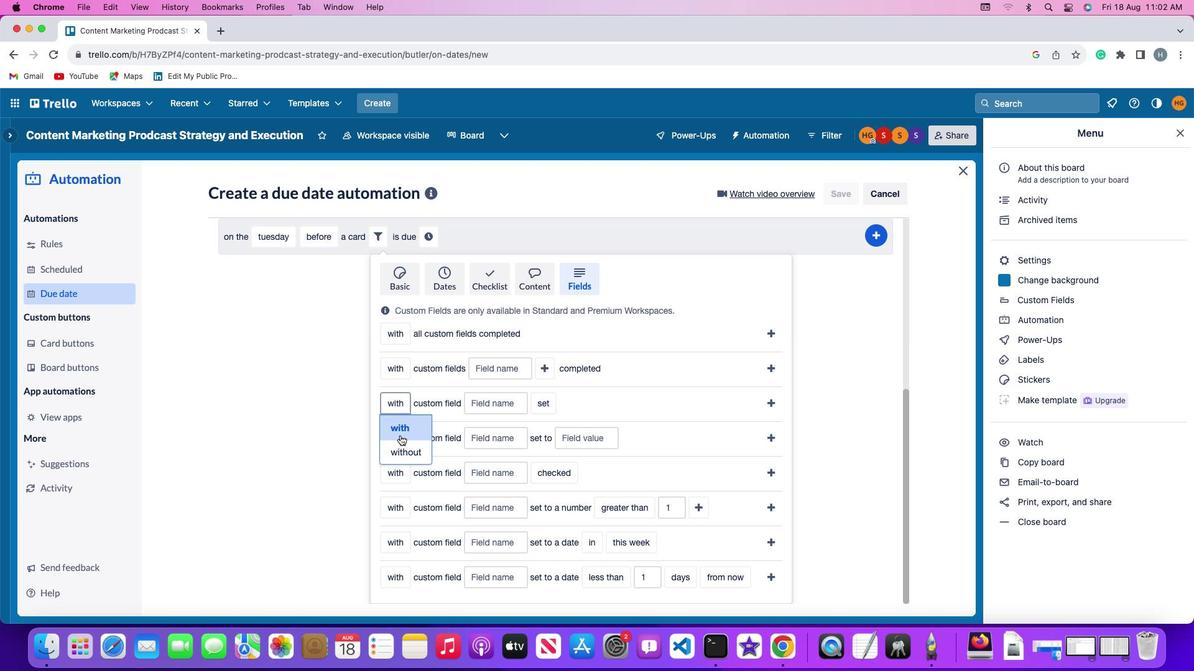 
Action: Mouse moved to (497, 404)
Screenshot: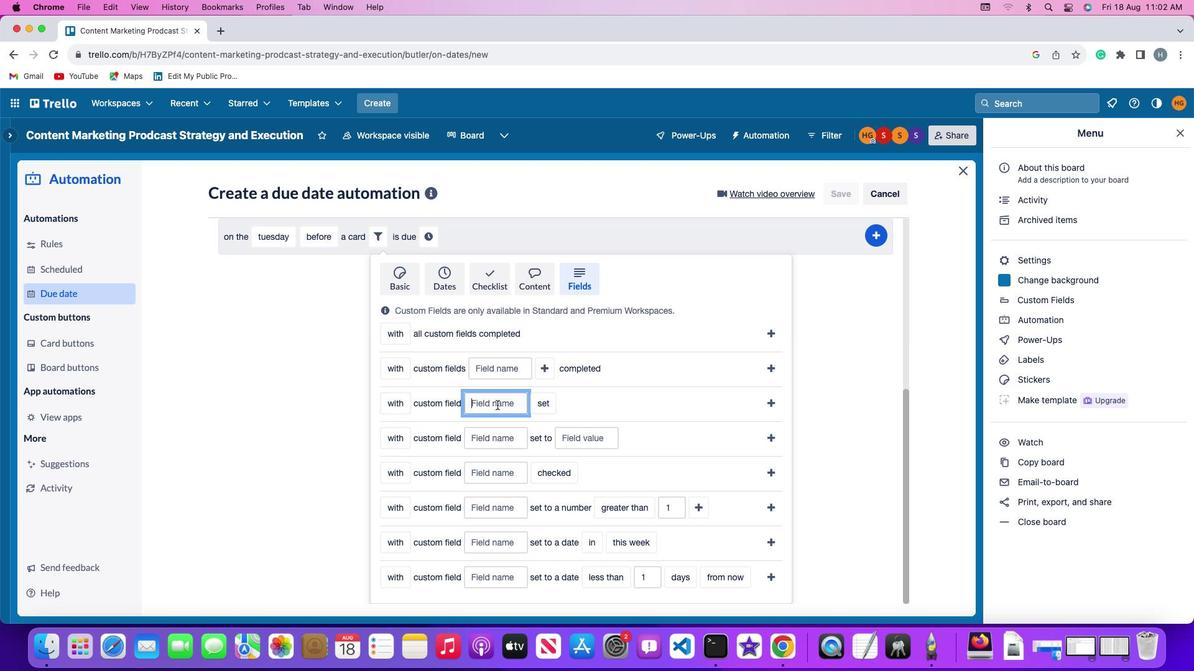 
Action: Mouse pressed left at (497, 404)
Screenshot: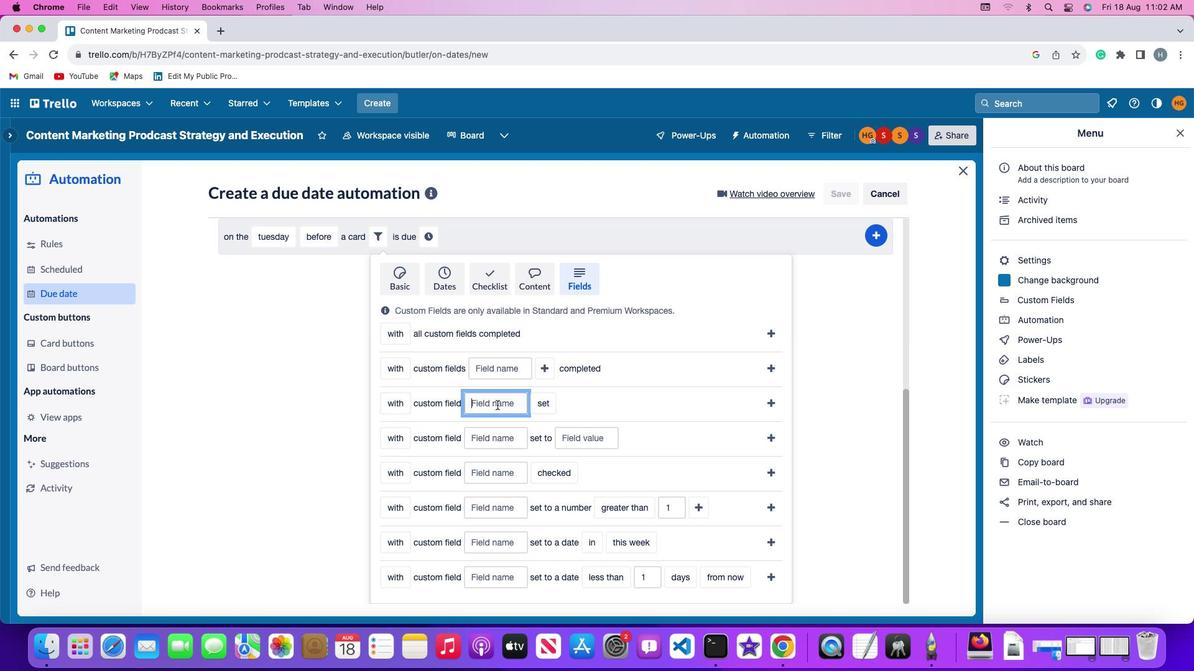
Action: Mouse moved to (501, 403)
Screenshot: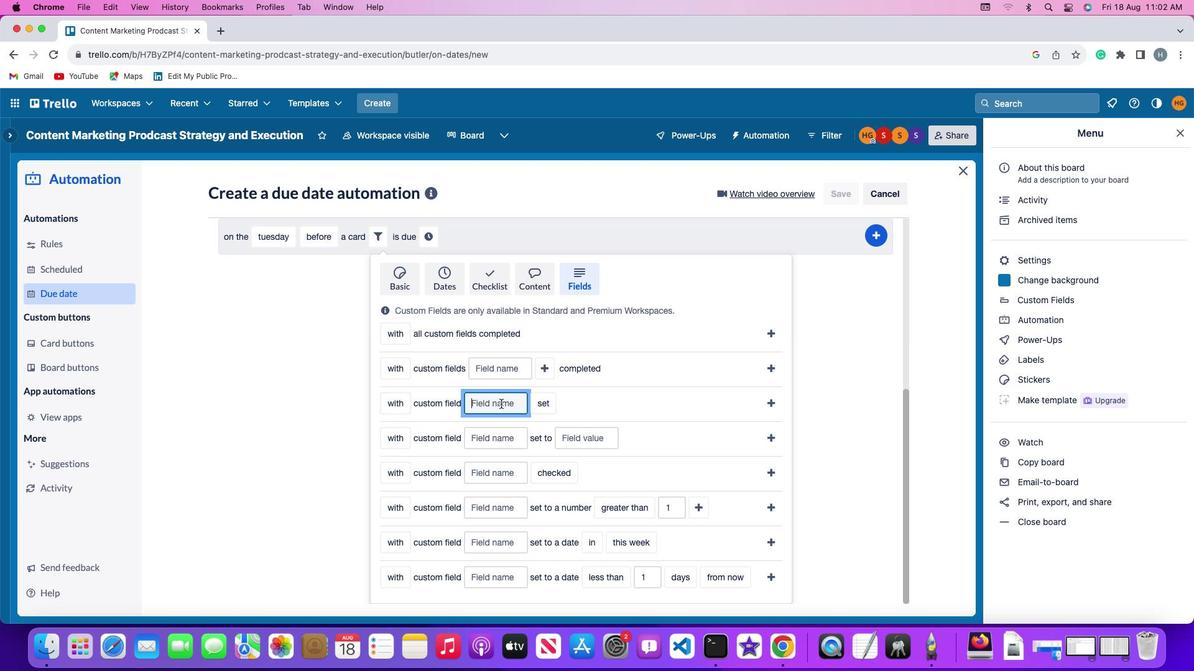 
Action: Key pressed Key.shift'R''e''s''u''m''e'
Screenshot: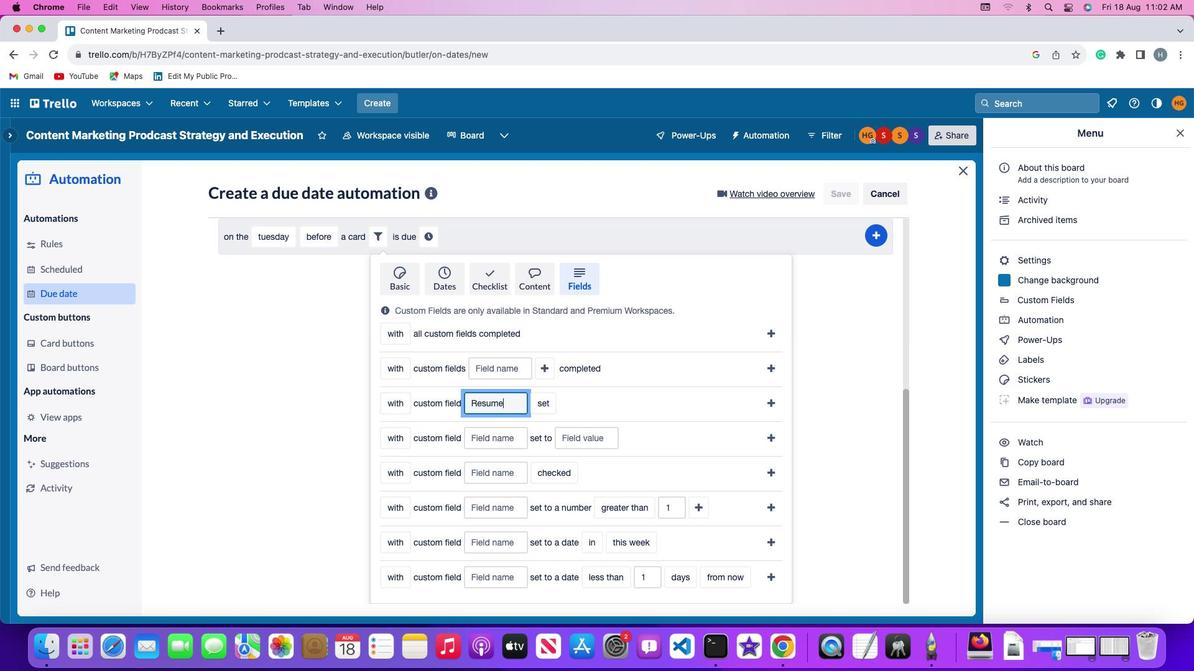 
Action: Mouse moved to (544, 403)
Screenshot: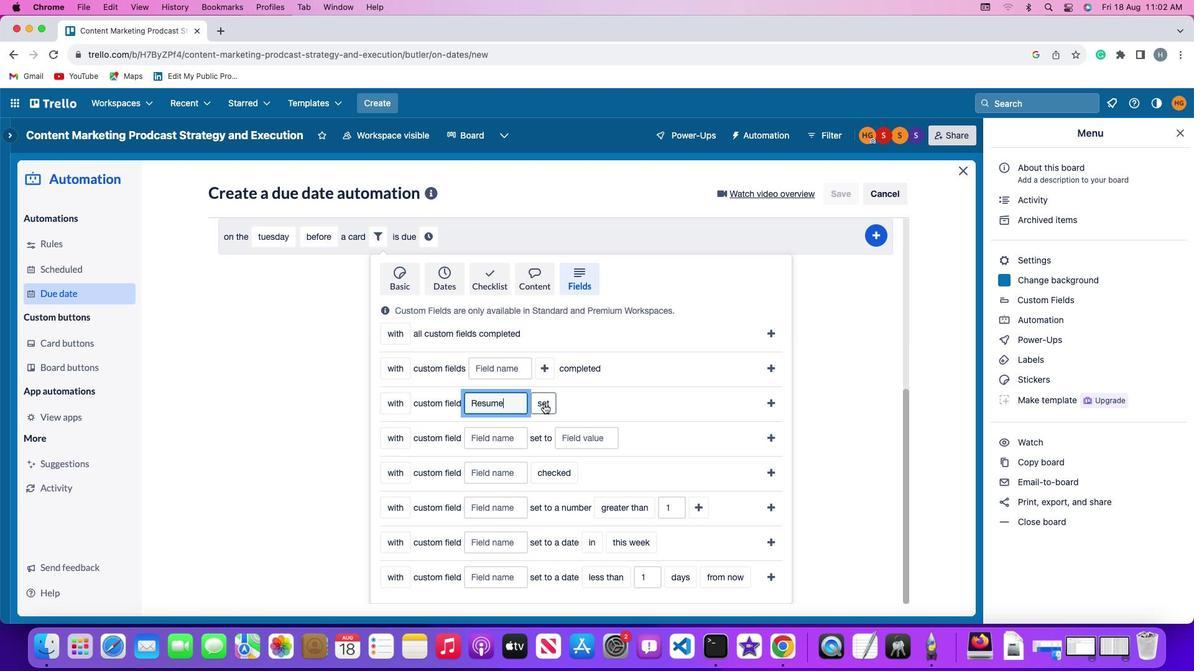 
Action: Mouse pressed left at (544, 403)
Screenshot: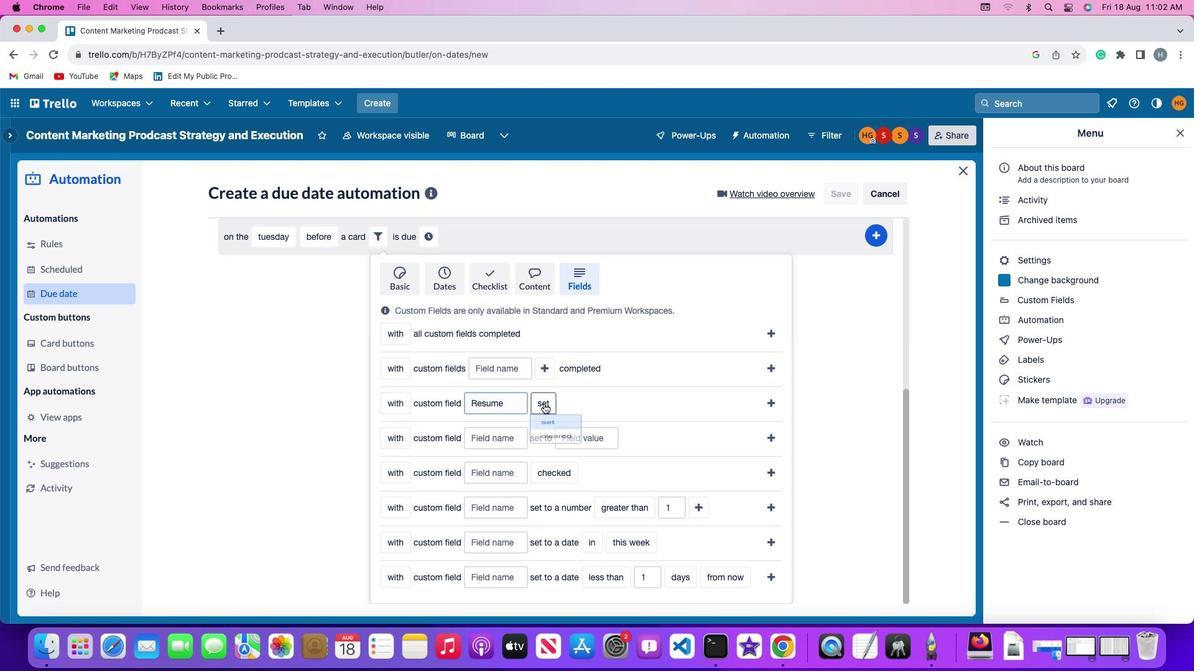 
Action: Mouse moved to (551, 451)
Screenshot: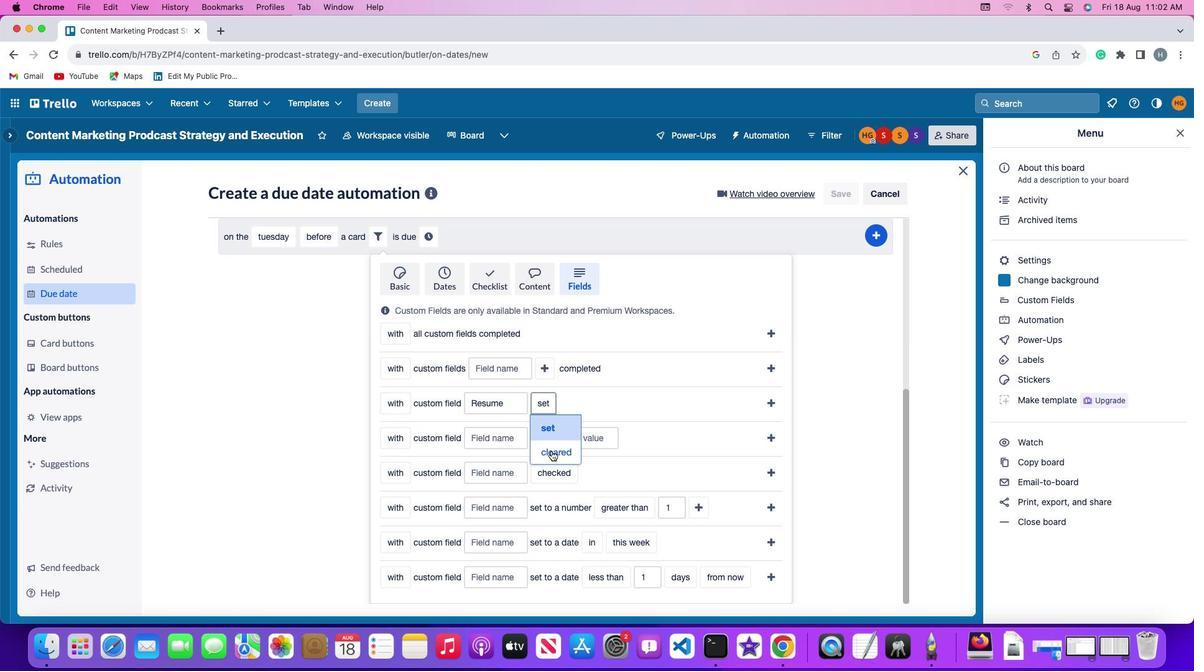 
Action: Mouse pressed left at (551, 451)
Screenshot: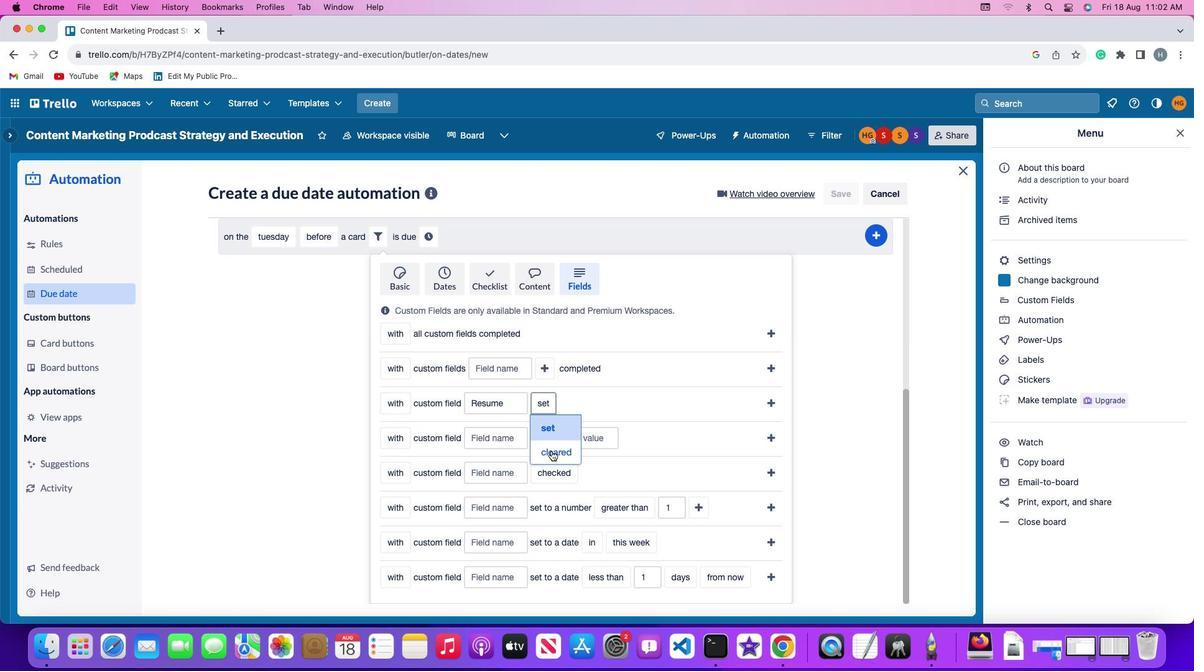 
Action: Mouse moved to (775, 398)
Screenshot: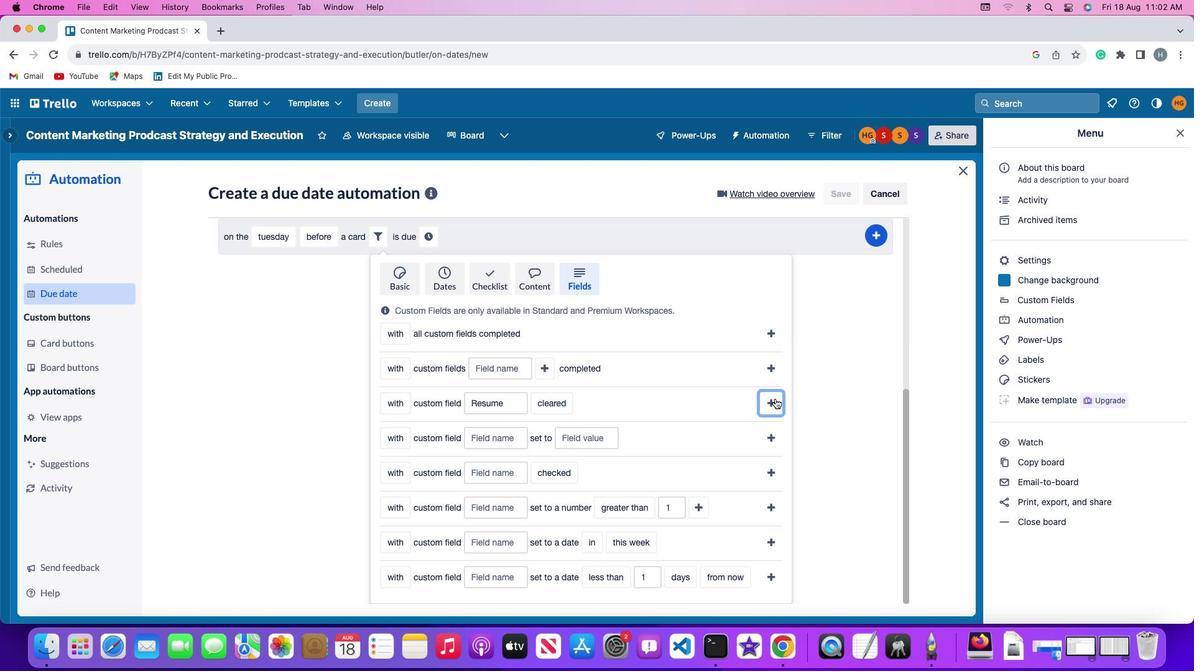 
Action: Mouse pressed left at (775, 398)
Screenshot: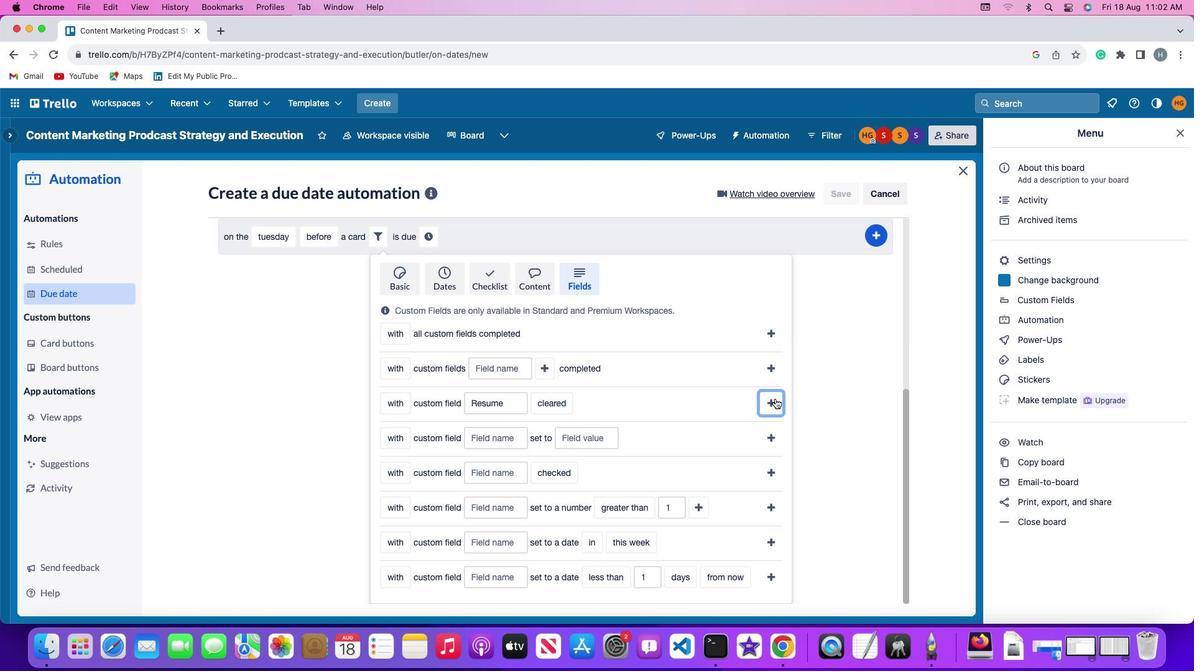 
Action: Mouse moved to (603, 545)
Screenshot: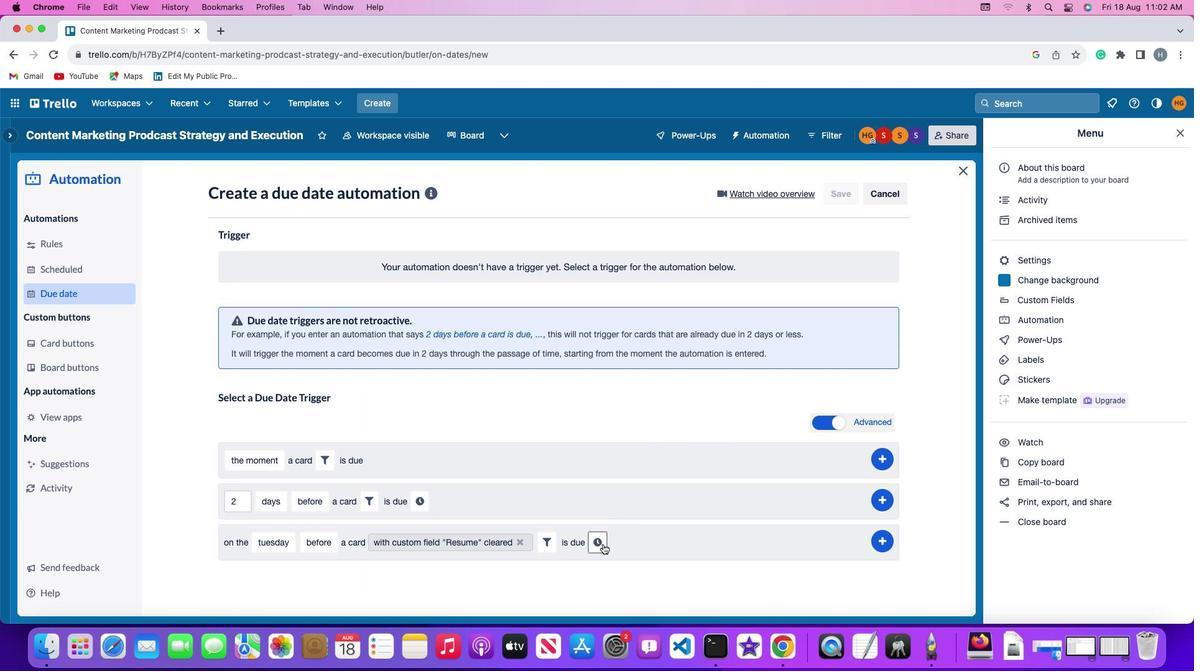
Action: Mouse pressed left at (603, 545)
Screenshot: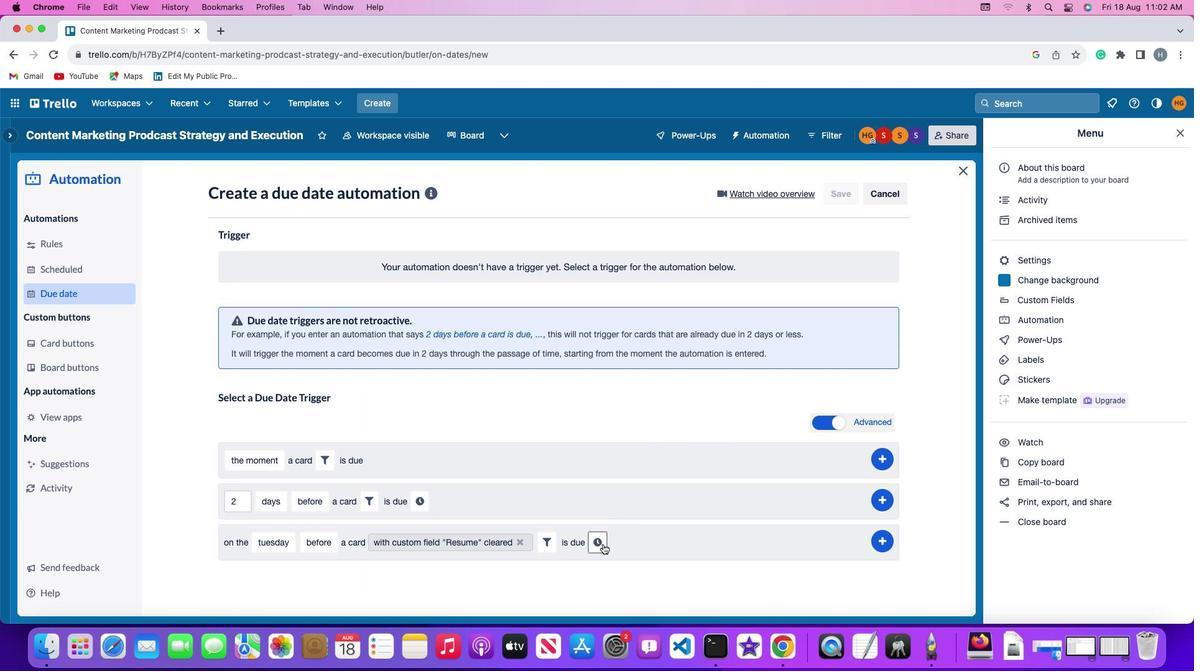 
Action: Mouse moved to (627, 544)
Screenshot: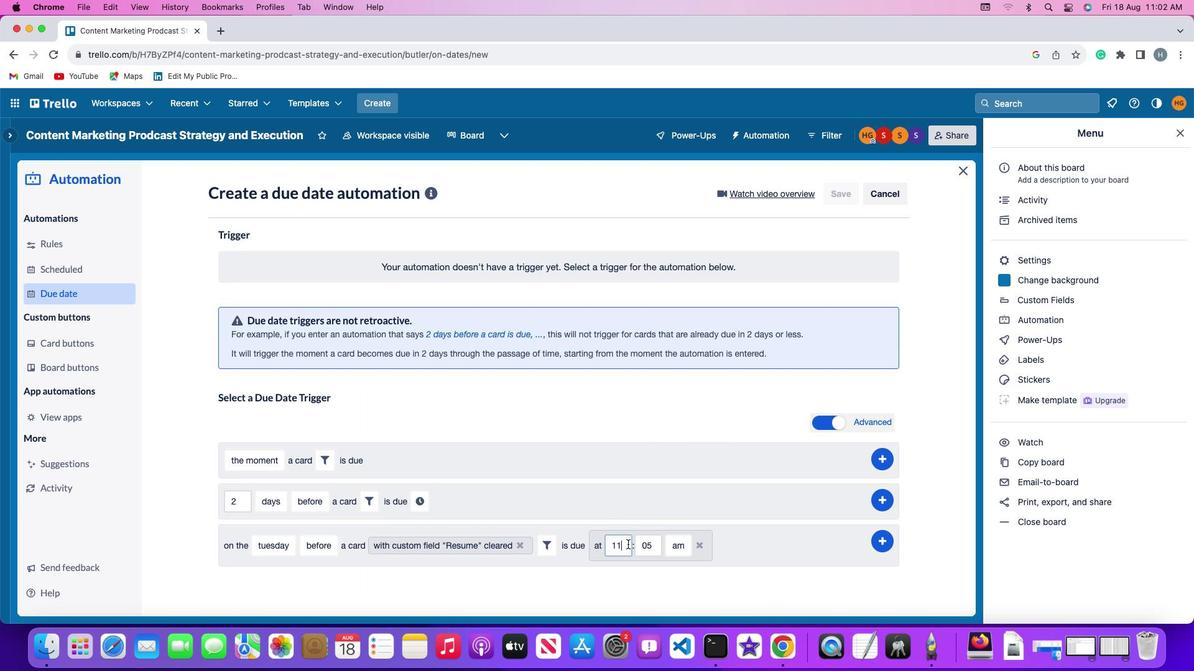 
Action: Mouse pressed left at (627, 544)
Screenshot: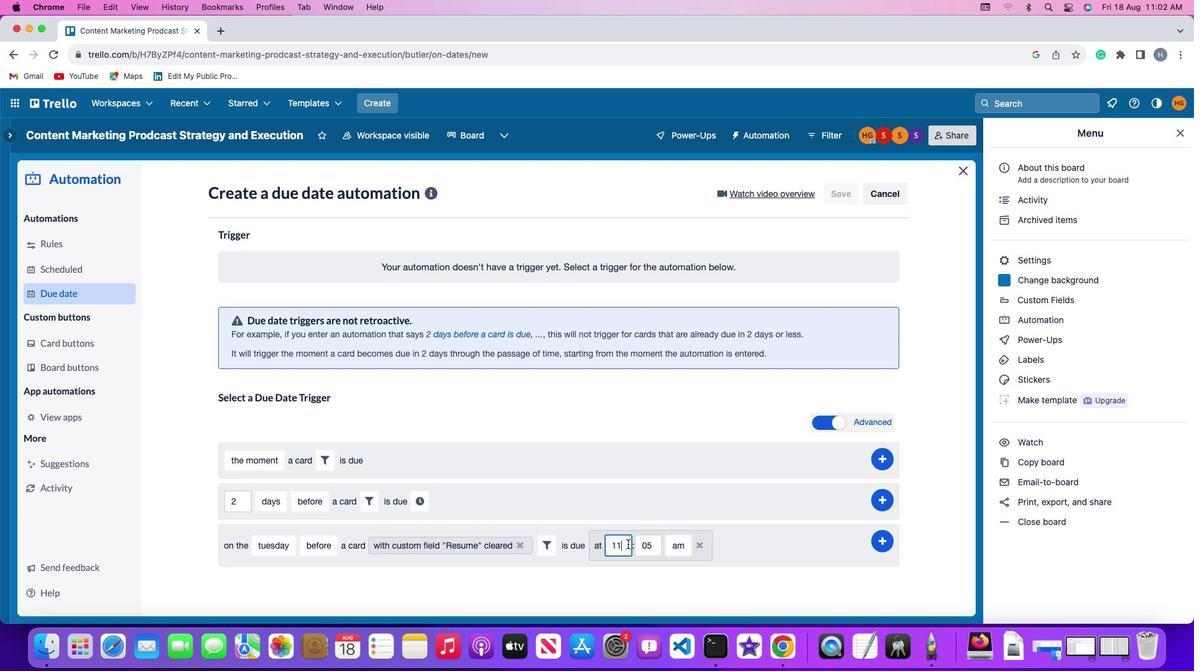 
Action: Mouse moved to (626, 544)
Screenshot: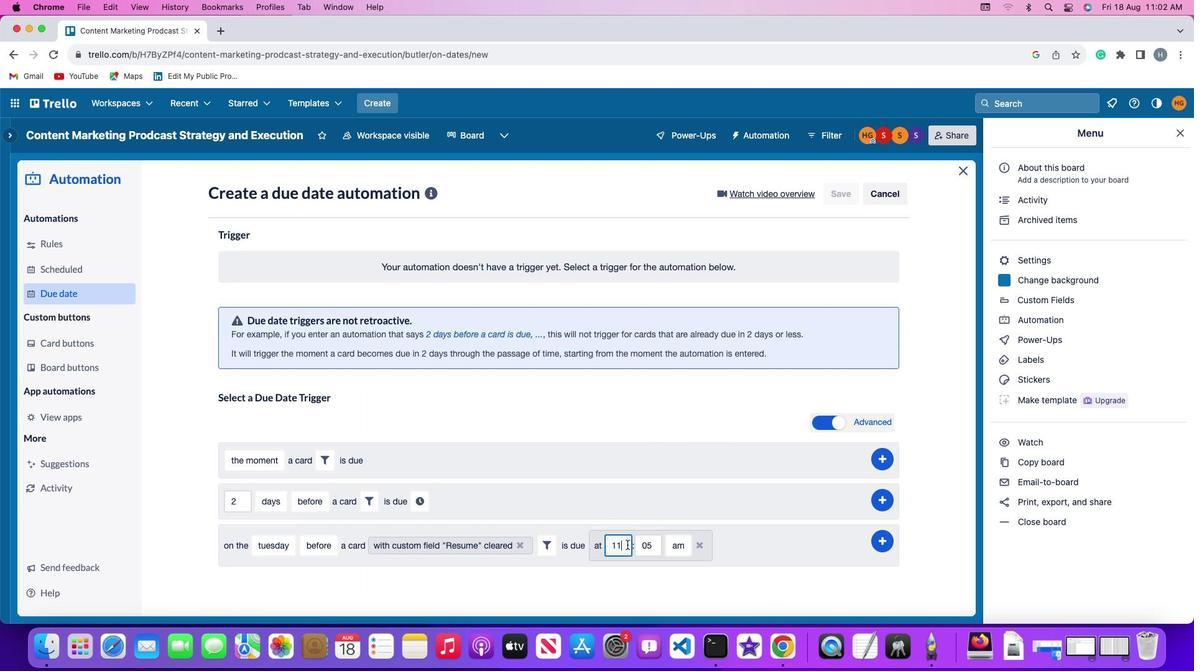 
Action: Key pressed Key.backspace
Screenshot: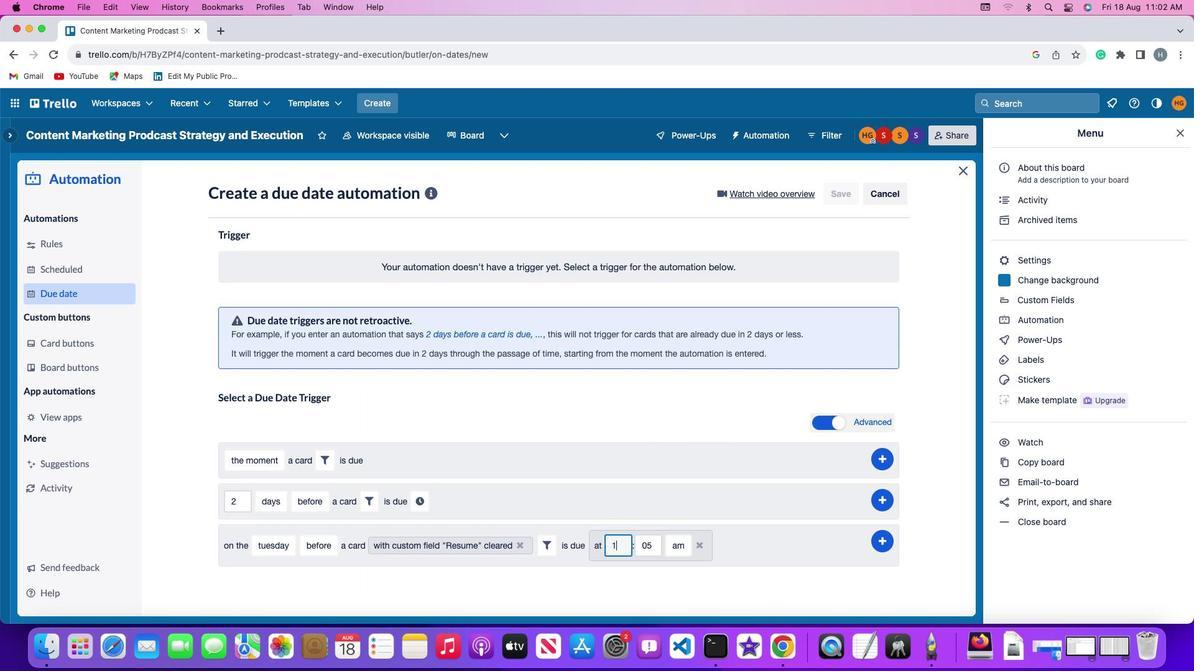 
Action: Mouse moved to (626, 544)
Screenshot: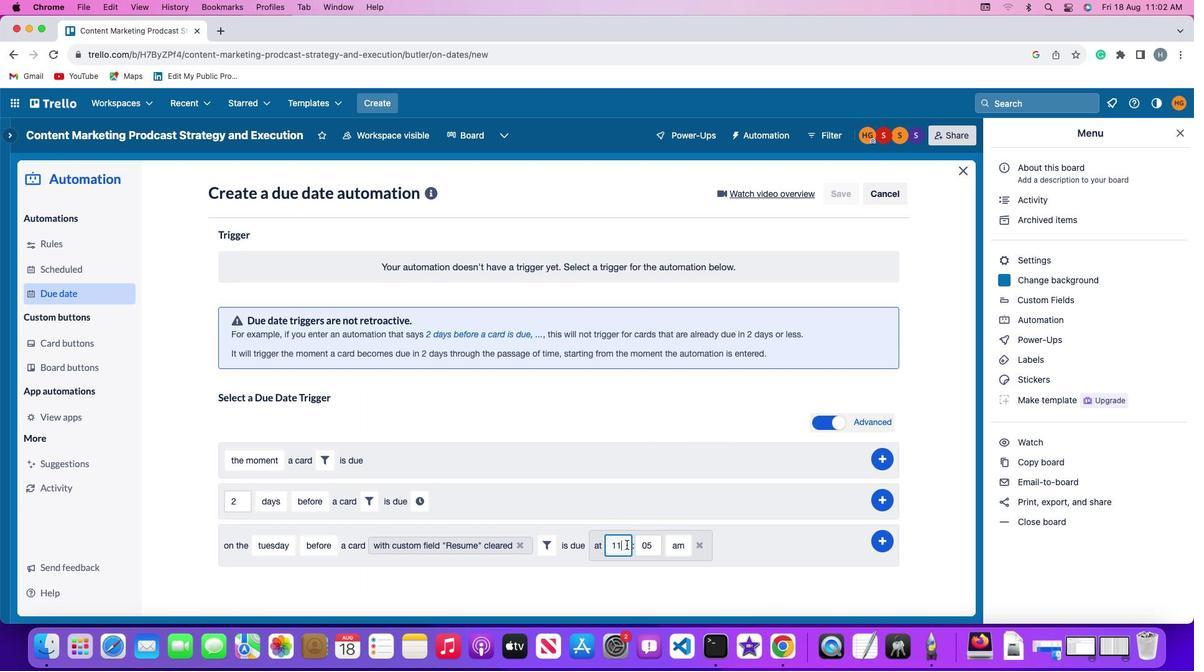 
Action: Key pressed '1'
Screenshot: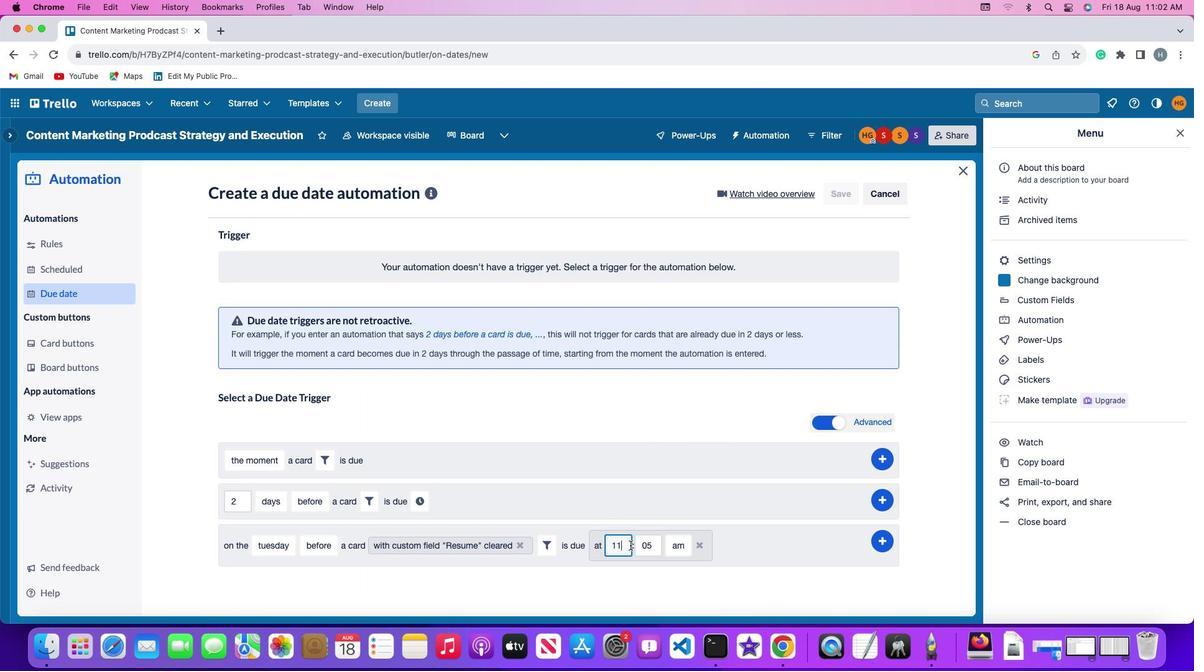 
Action: Mouse moved to (648, 543)
Screenshot: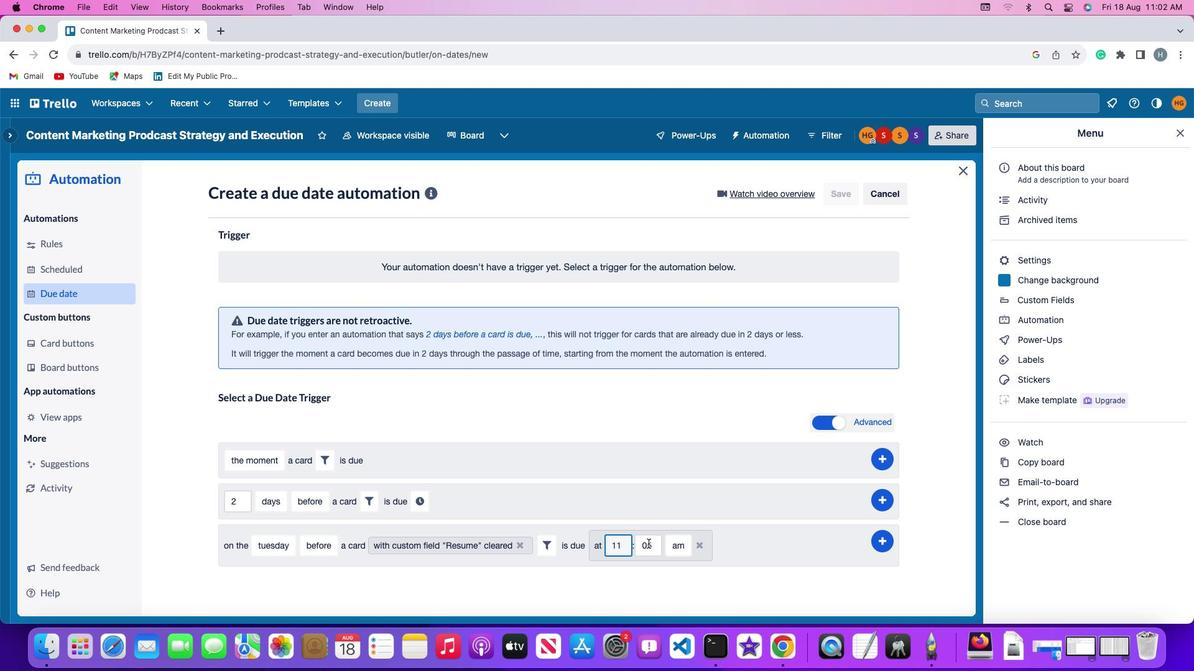 
Action: Mouse pressed left at (648, 543)
Screenshot: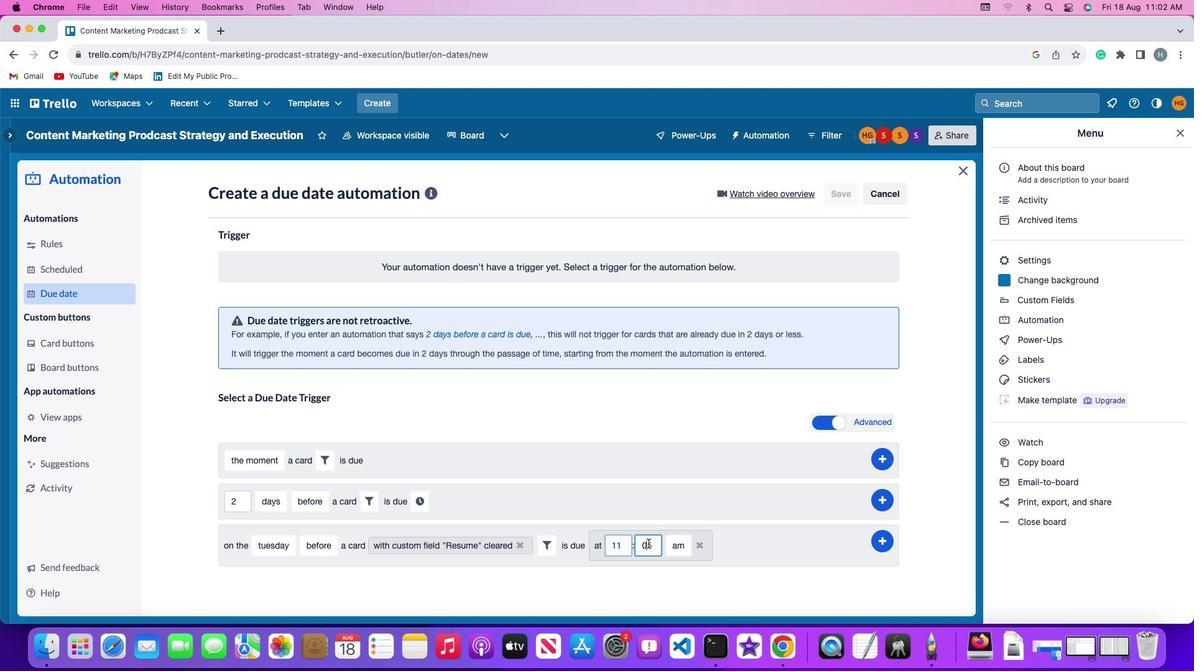 
Action: Mouse moved to (655, 544)
Screenshot: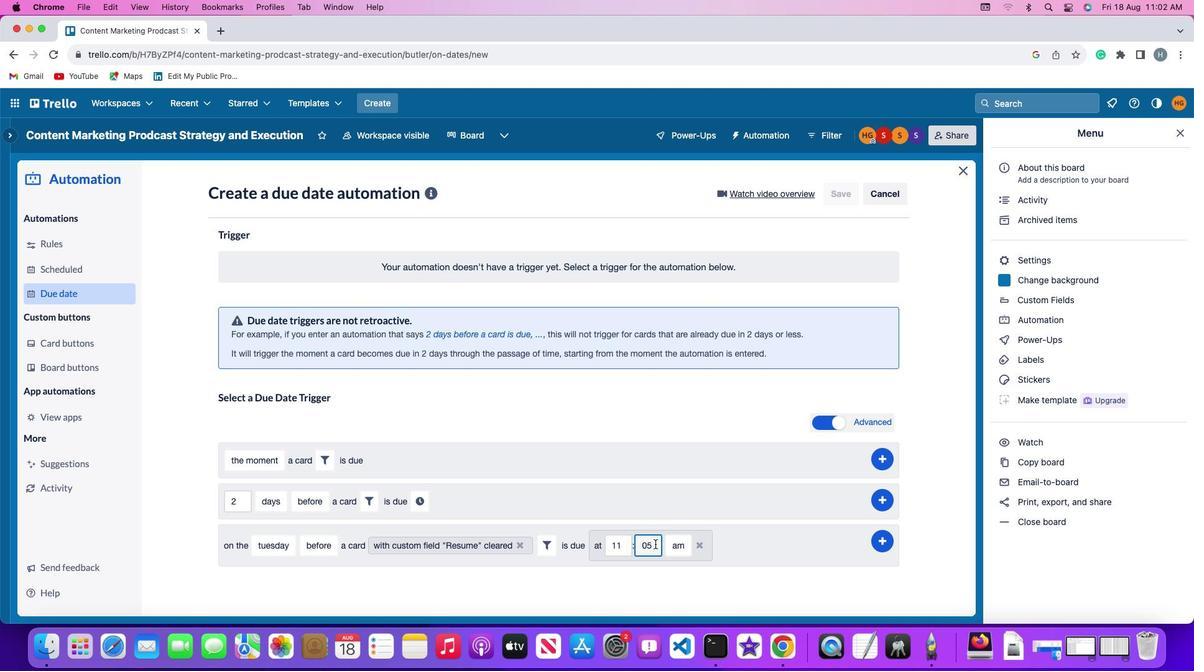 
Action: Key pressed Key.rightKey.backspace'0'
Screenshot: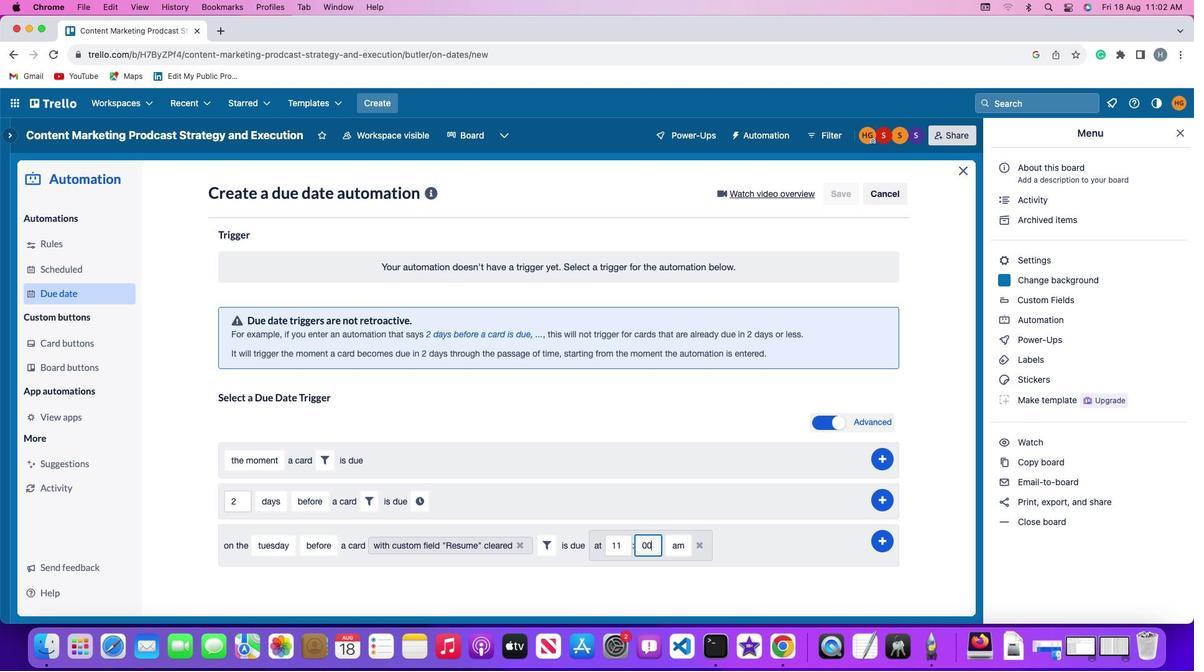 
Action: Mouse moved to (676, 544)
Screenshot: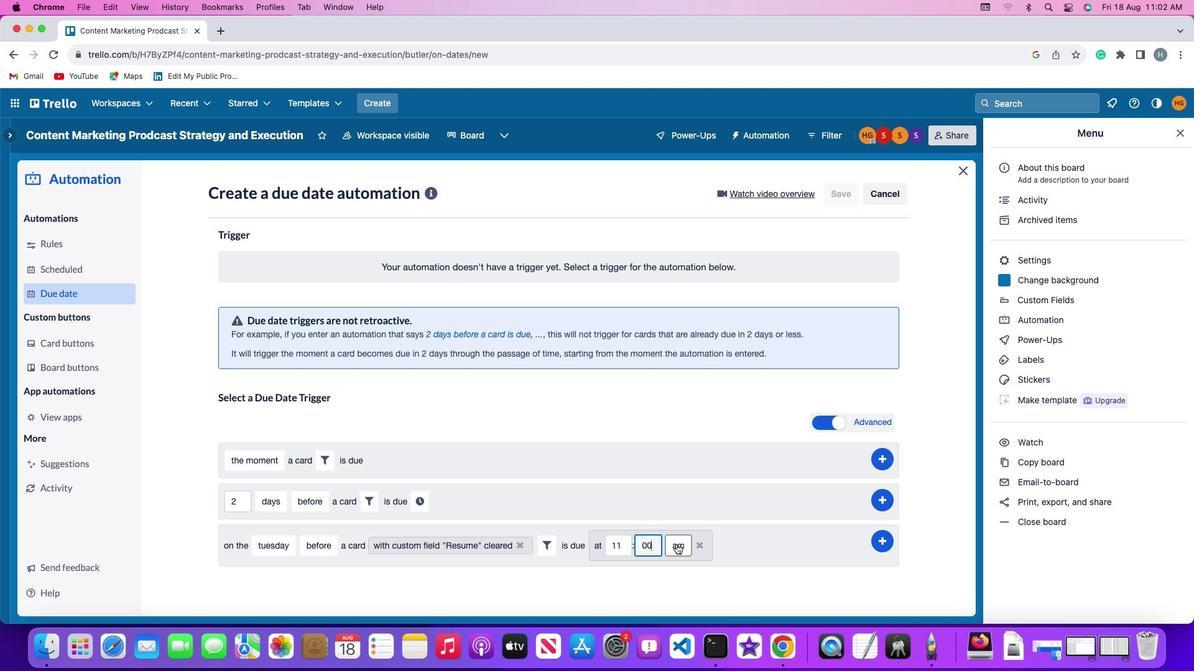 
Action: Mouse pressed left at (676, 544)
Screenshot: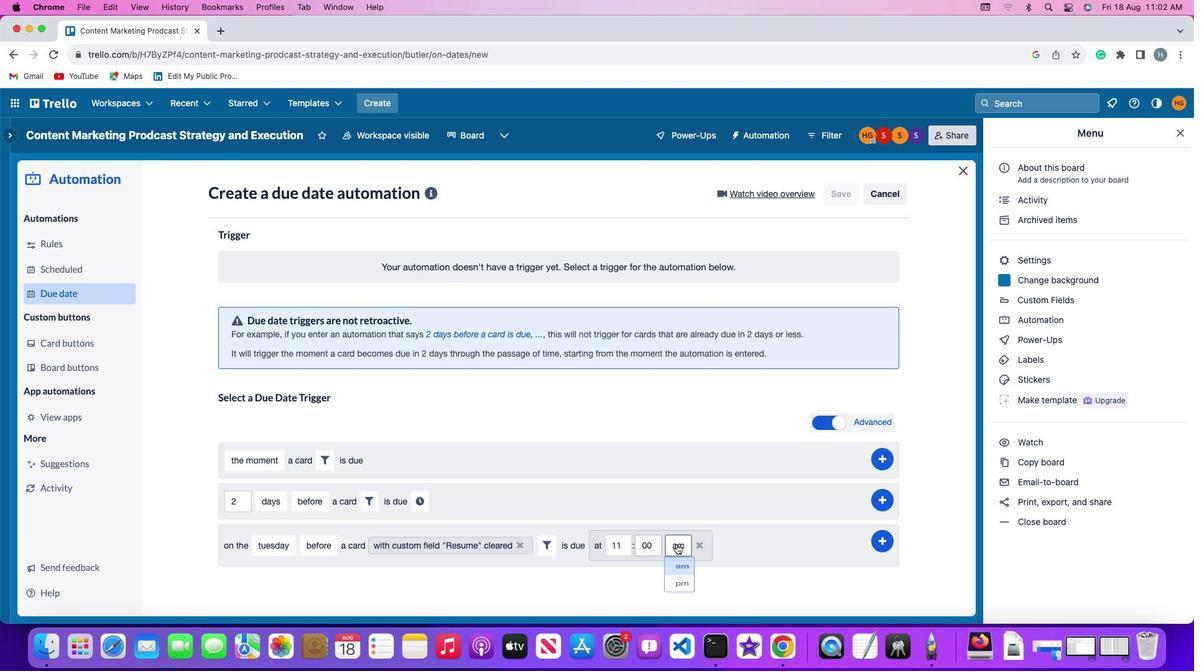 
Action: Mouse moved to (682, 567)
Screenshot: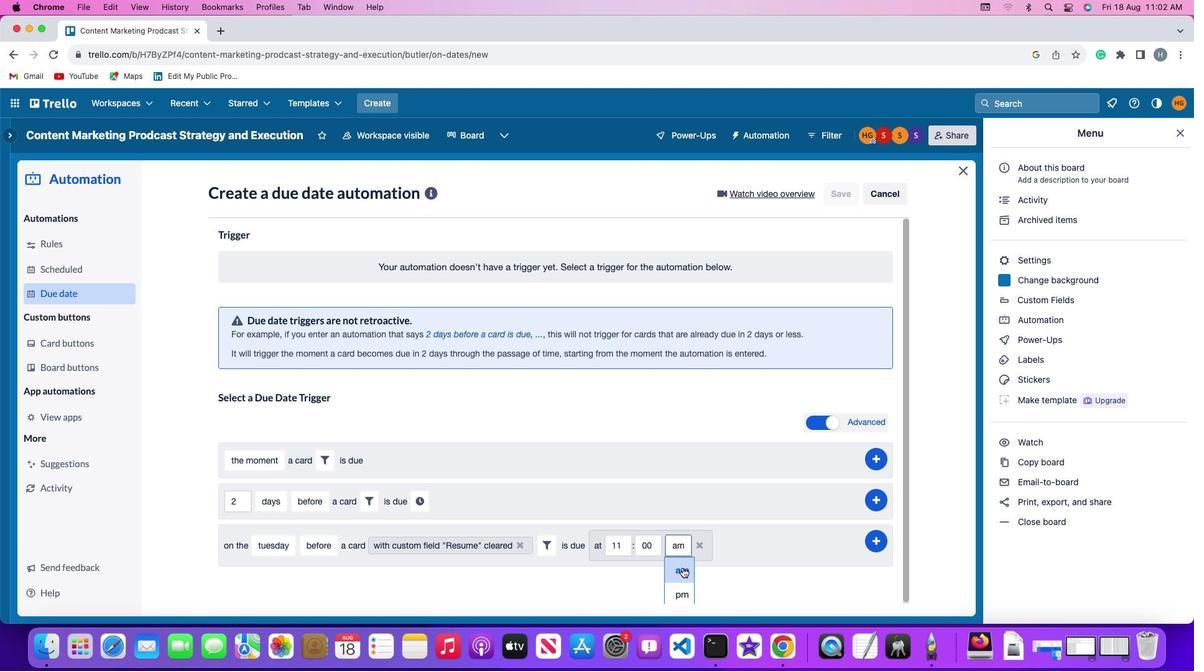 
Action: Mouse pressed left at (682, 567)
Screenshot: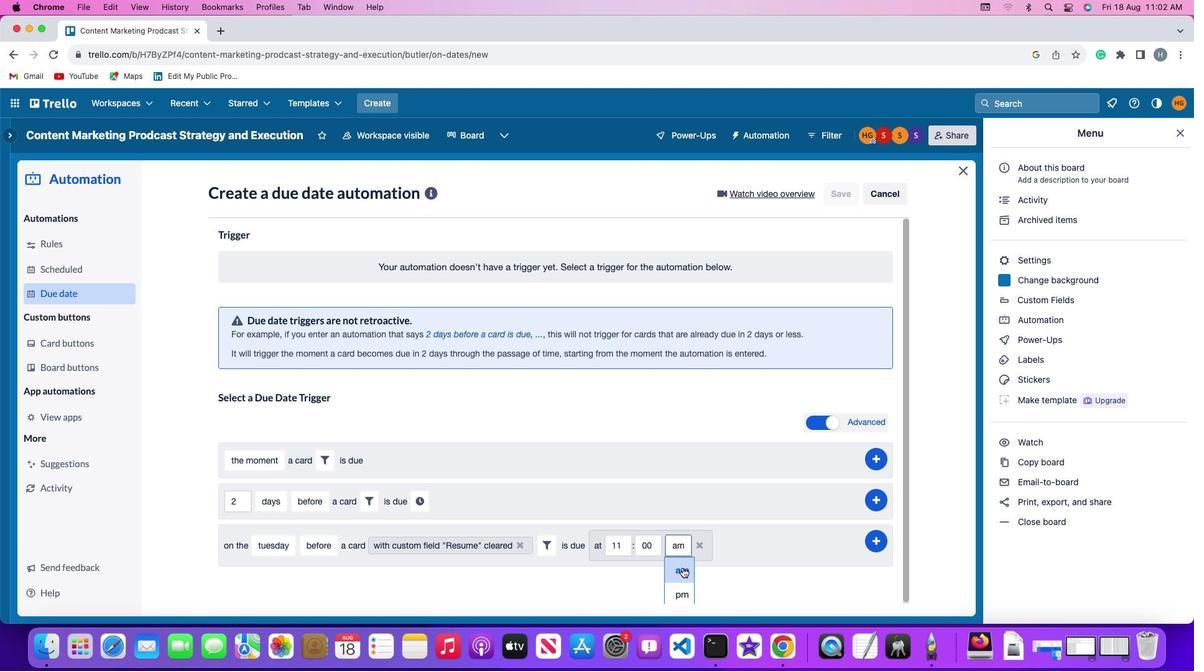 
Action: Mouse moved to (881, 538)
Screenshot: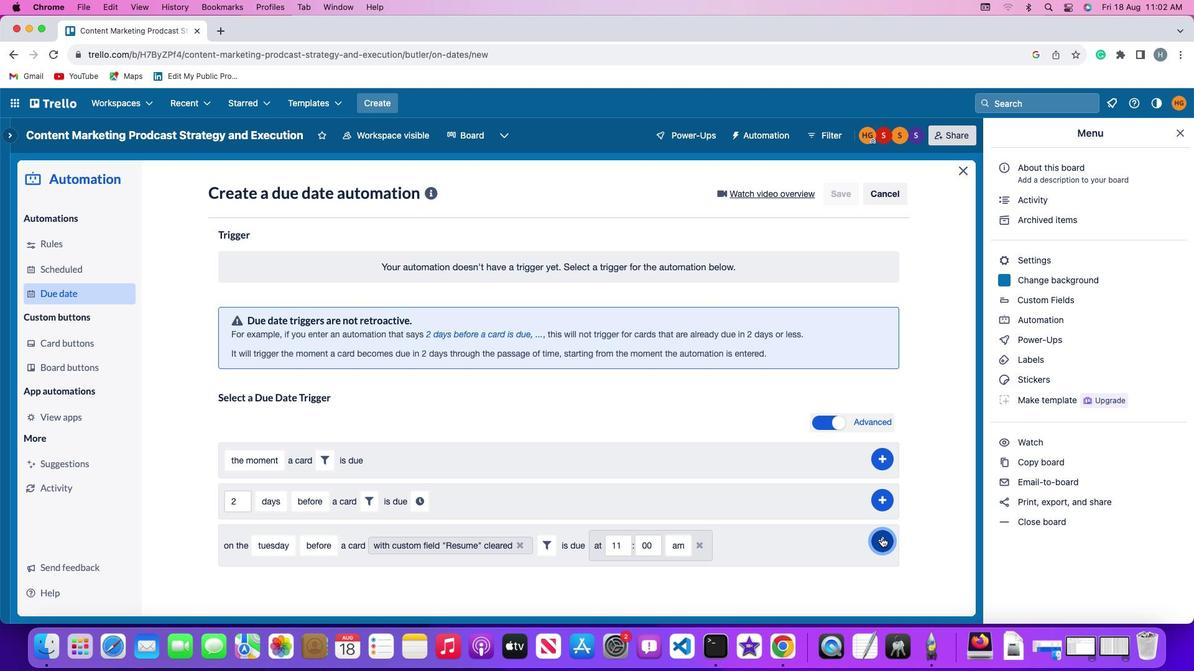 
Action: Mouse pressed left at (881, 538)
Screenshot: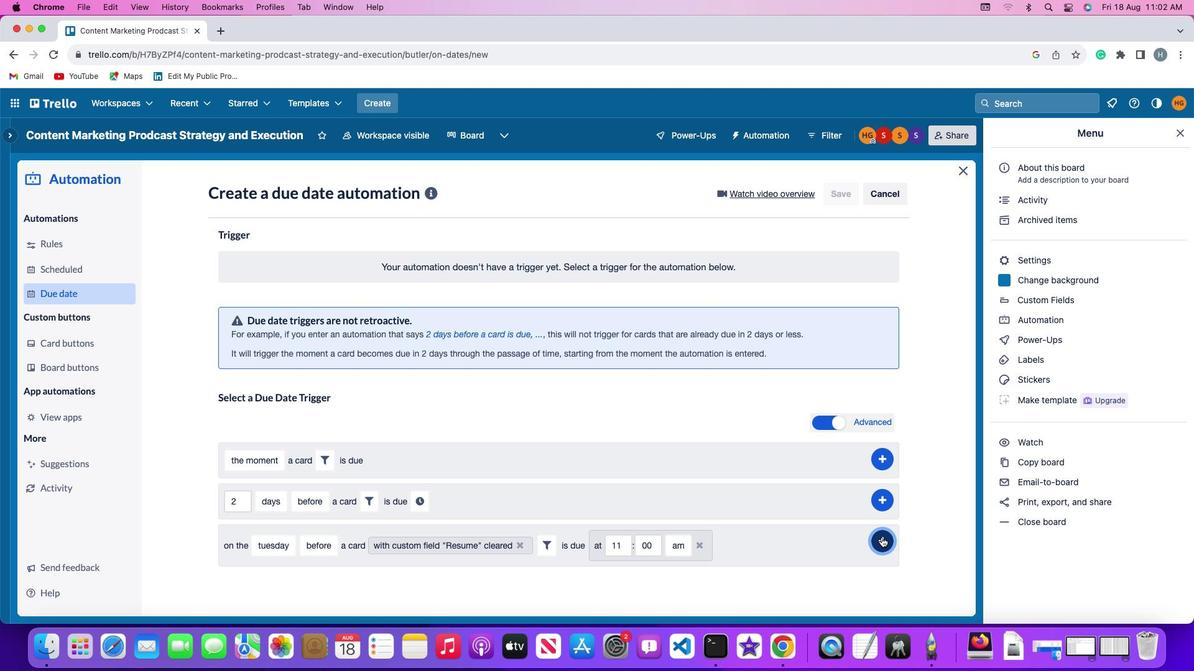 
Action: Mouse moved to (923, 456)
Screenshot: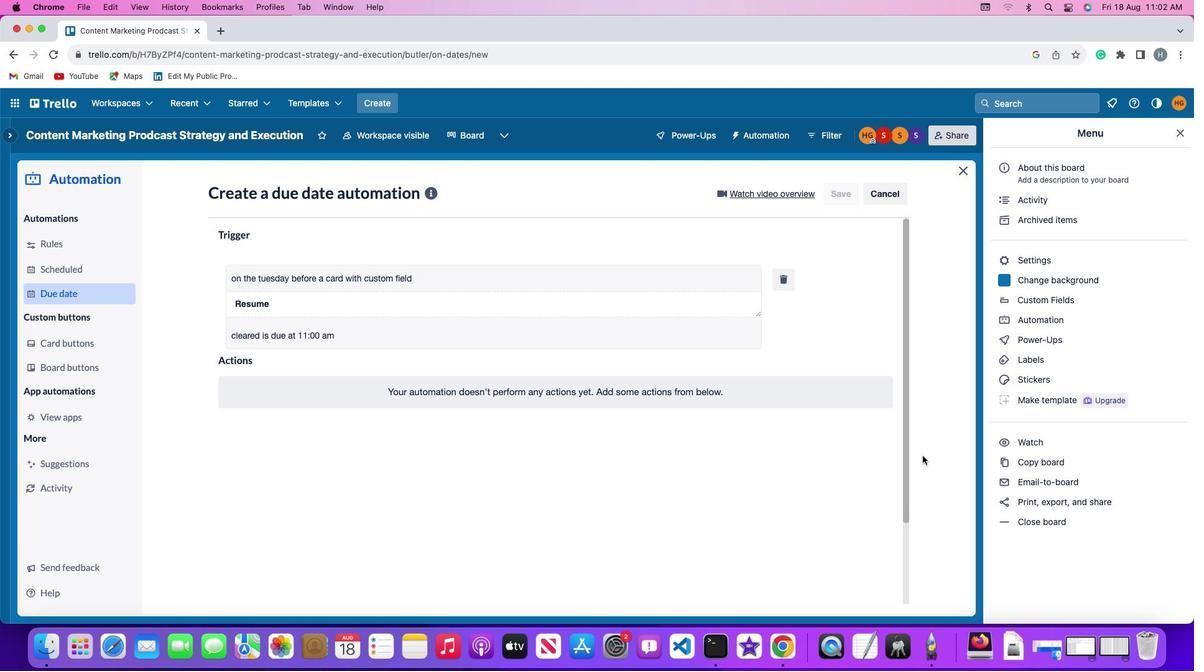 
